 Task: Get directions from Death Valley National Park, California, United States to Valley of Fire State Park, Nevada, United States and reverse  starting point and destination and check the driving options
Action: Mouse moved to (233, 54)
Screenshot: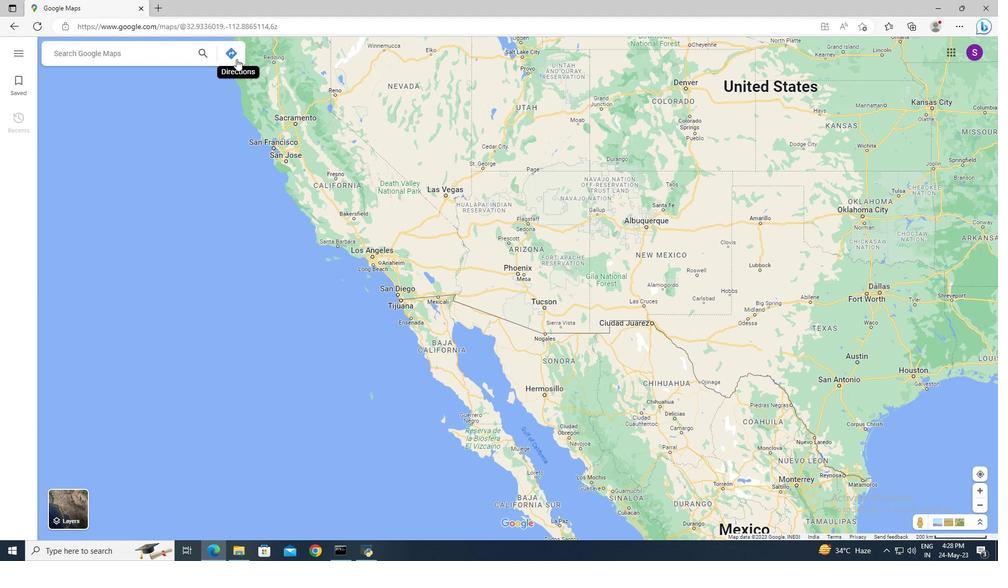 
Action: Mouse pressed left at (233, 54)
Screenshot: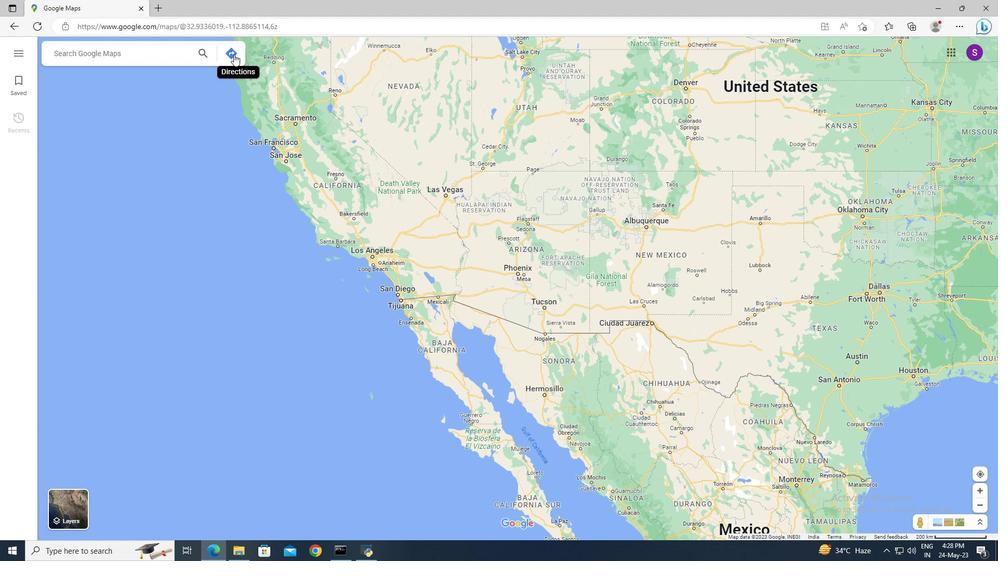 
Action: Mouse moved to (108, 84)
Screenshot: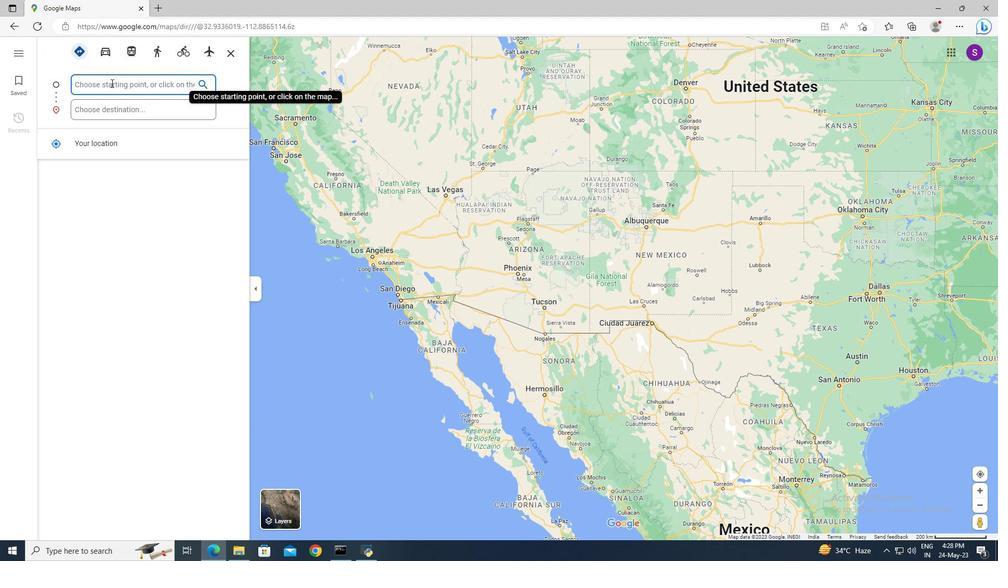 
Action: Mouse pressed left at (108, 84)
Screenshot: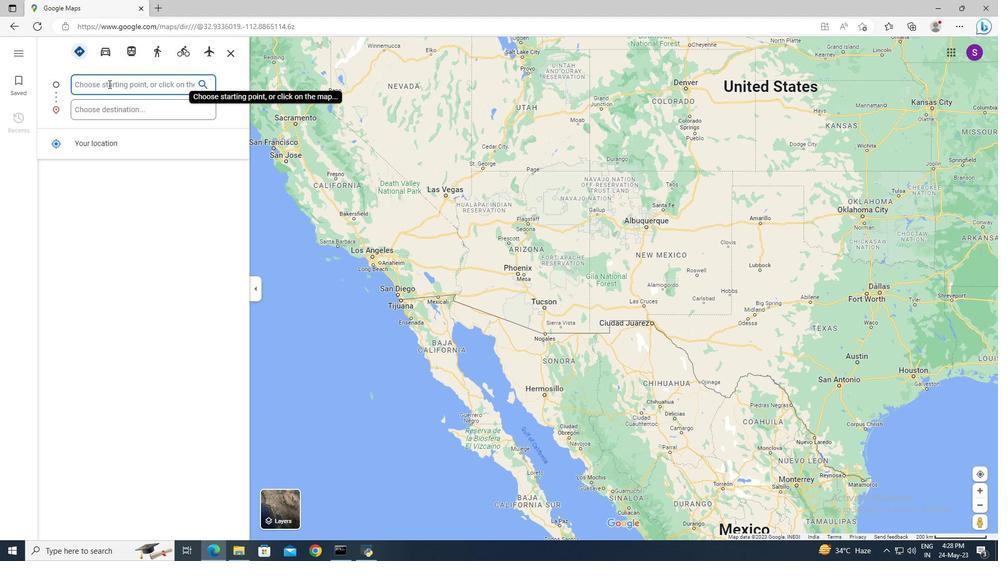 
Action: Key pressed <Key.shift>Death<Key.space><Key.shift>Valley<Key.space><Key.shift>National<Key.space><Key.shift>Park
Screenshot: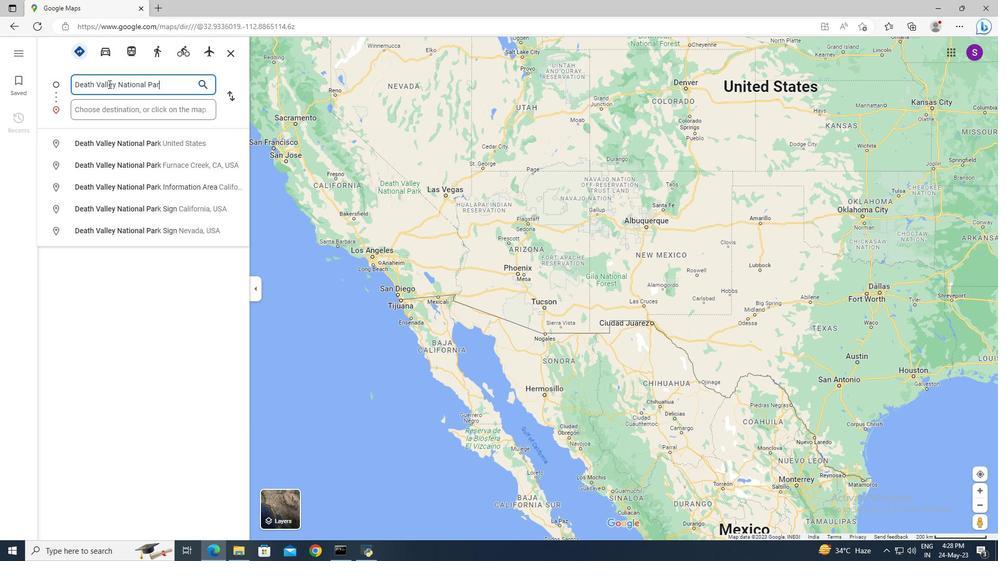 
Action: Mouse moved to (113, 139)
Screenshot: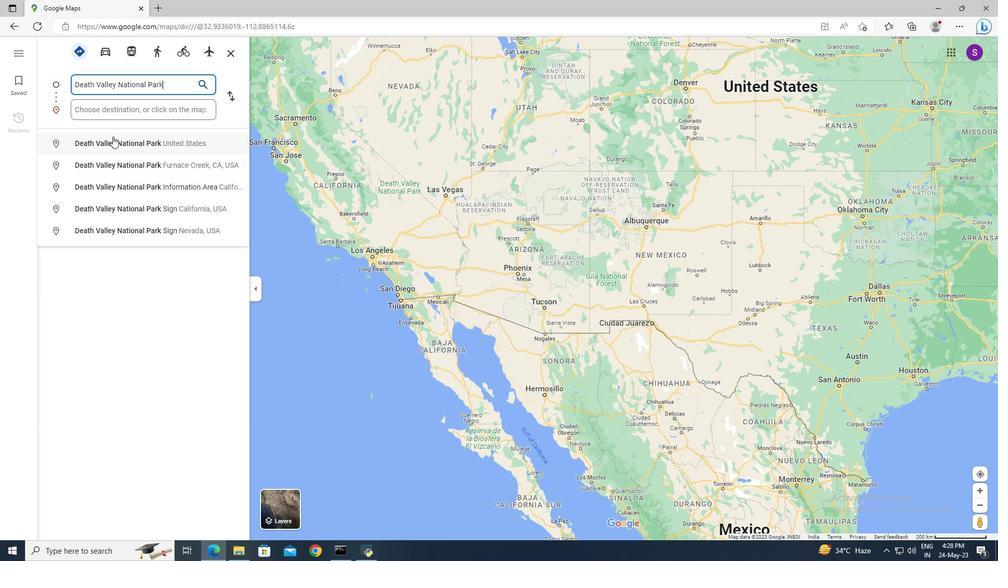 
Action: Mouse pressed left at (113, 139)
Screenshot: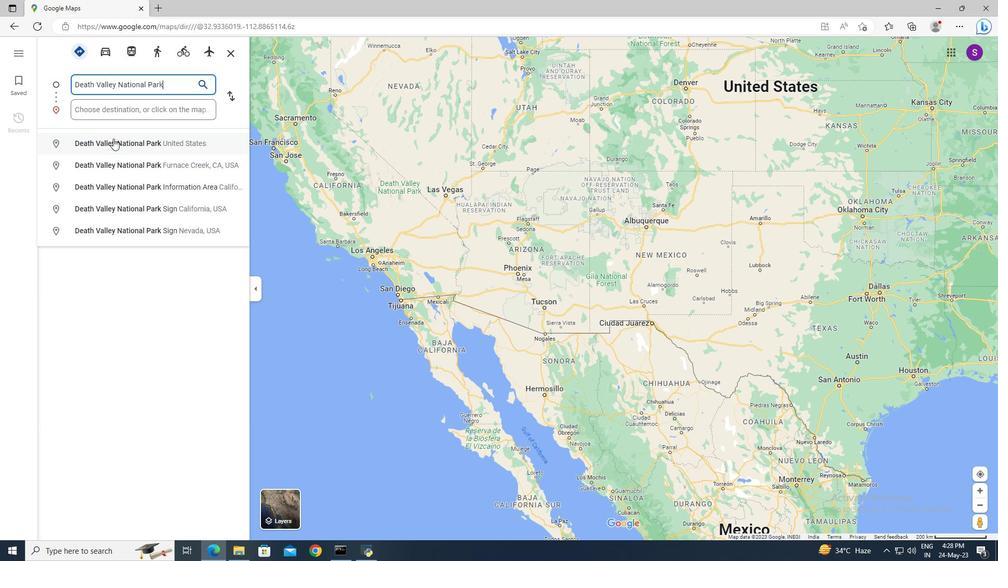 
Action: Mouse moved to (115, 111)
Screenshot: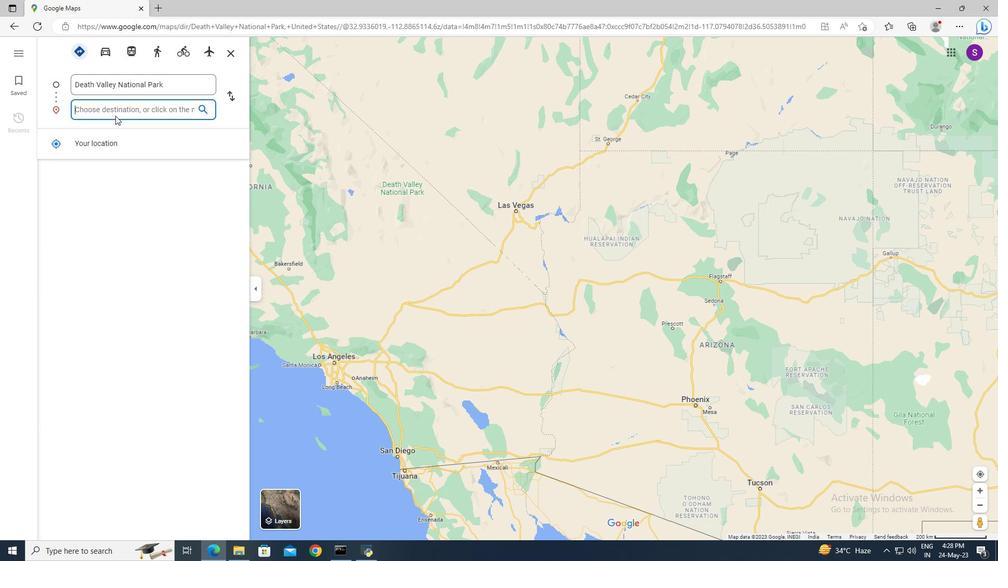 
Action: Mouse pressed left at (115, 111)
Screenshot: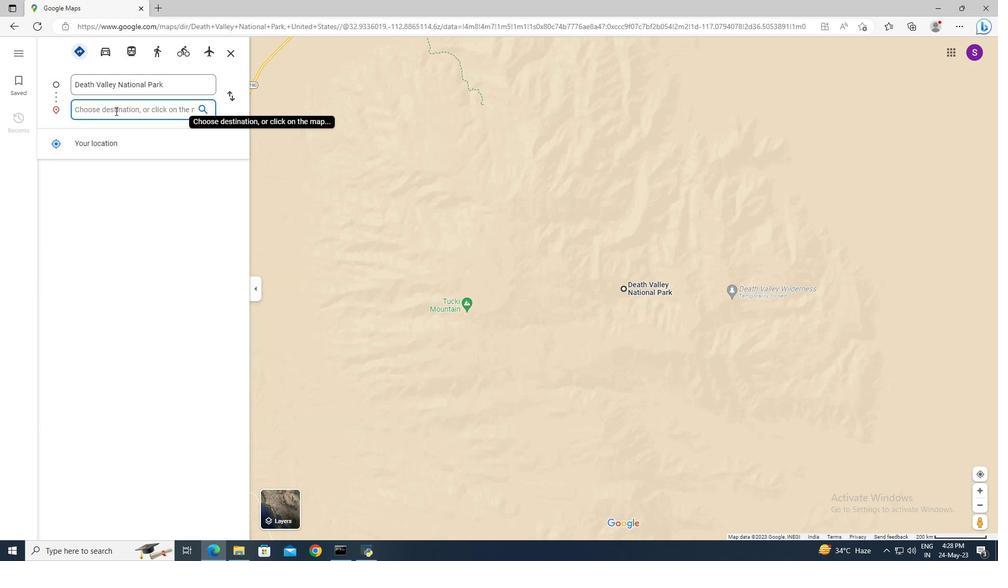 
Action: Mouse moved to (115, 111)
Screenshot: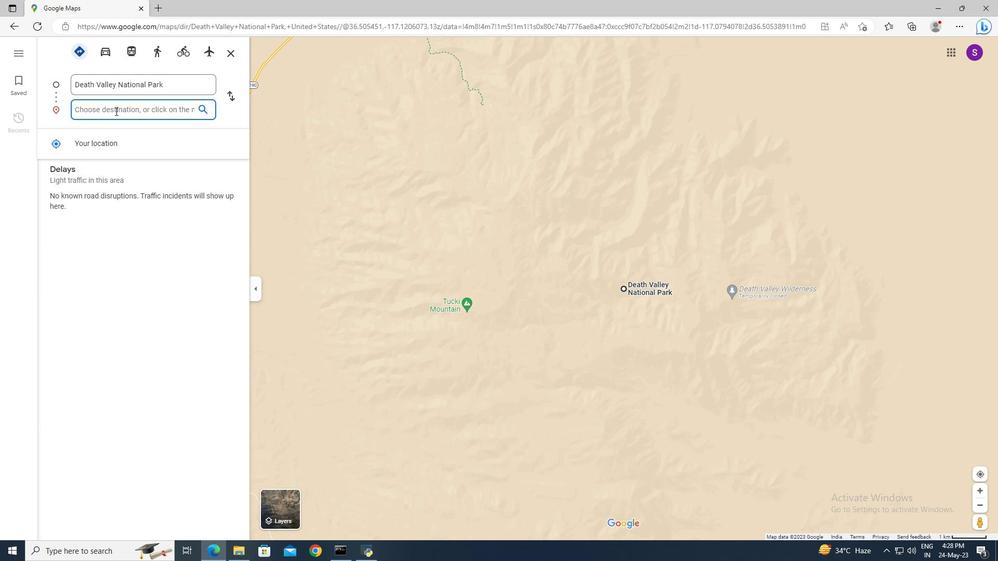 
Action: Key pressed <Key.shift><Key.shift><Key.shift><Key.shift><Key.shift><Key.shift><Key.shift><Key.shift><Key.shift><Key.shift><Key.shift><Key.shift><Key.shift><Key.shift><Key.shift><Key.shift><Key.shift><Key.shift><Key.shift><Key.shift><Key.shift><Key.shift><Key.shift><Key.shift><Key.shift><Key.shift><Key.shift><Key.shift><Key.shift><Key.shift><Key.shift><Key.shift><Key.shift><Key.shift><Key.shift><Key.shift><Key.shift><Key.shift><Key.shift><Key.shift><Key.shift>Valley<Key.space>of<Key.space><Key.shift>Fire<Key.space><Key.shift_r>State<Key.space><Key.shift_r>S<Key.backspace><Key.shift>Park,<Key.space><Key.shift>Nevada<Key.enter>
Screenshot: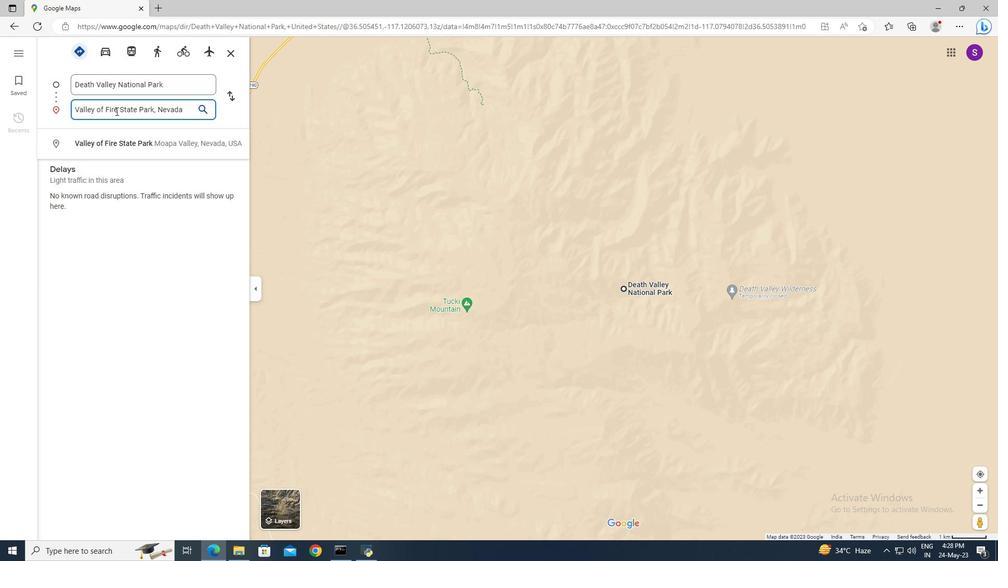 
Action: Mouse moved to (220, 162)
Screenshot: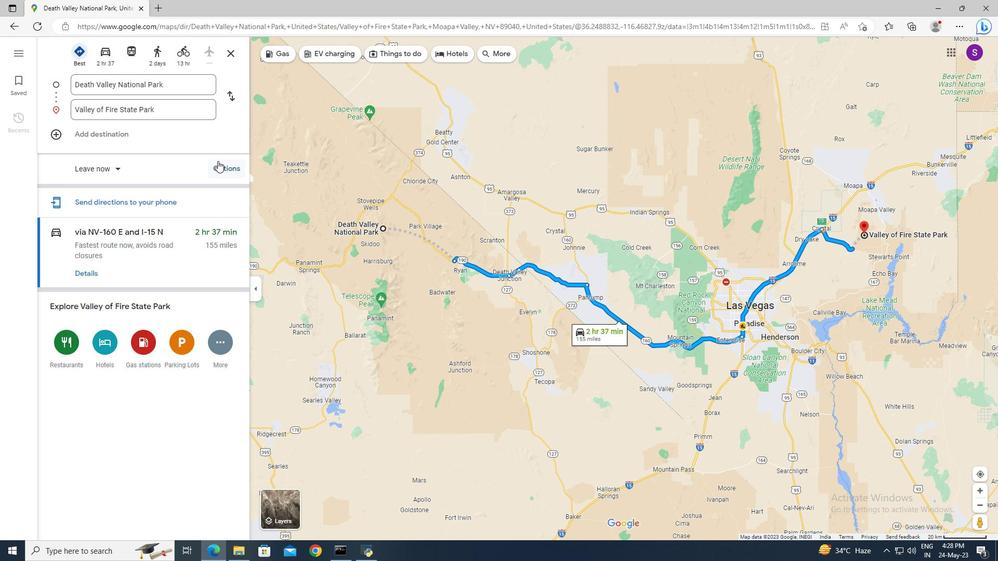 
Action: Mouse pressed left at (220, 162)
Screenshot: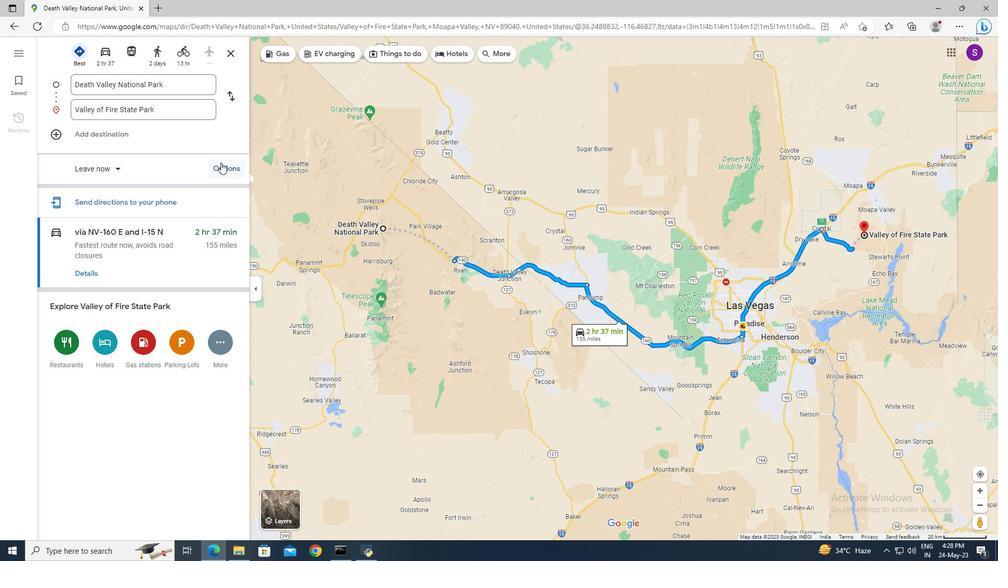 
Action: Mouse moved to (229, 98)
Screenshot: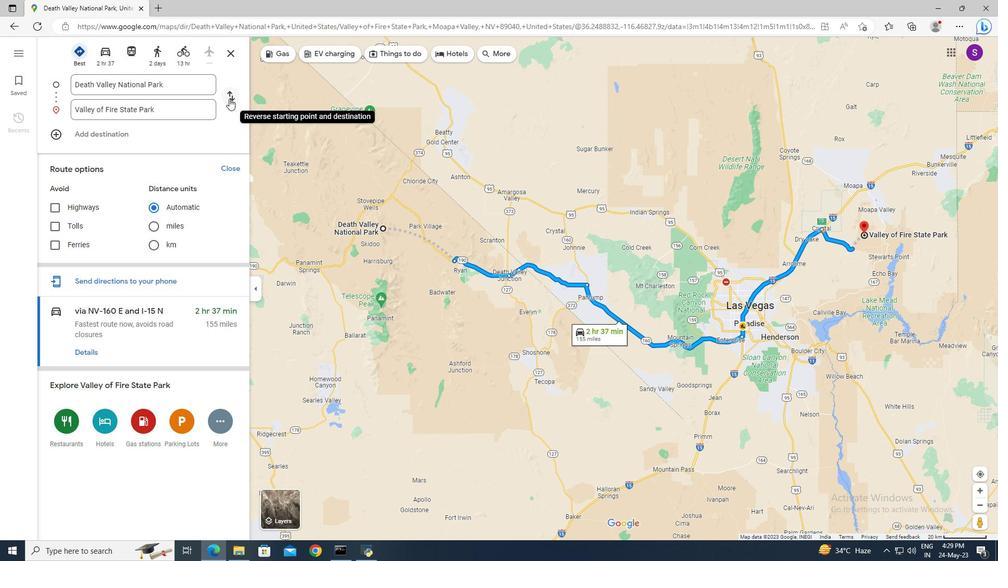 
Action: Mouse pressed left at (229, 98)
Screenshot: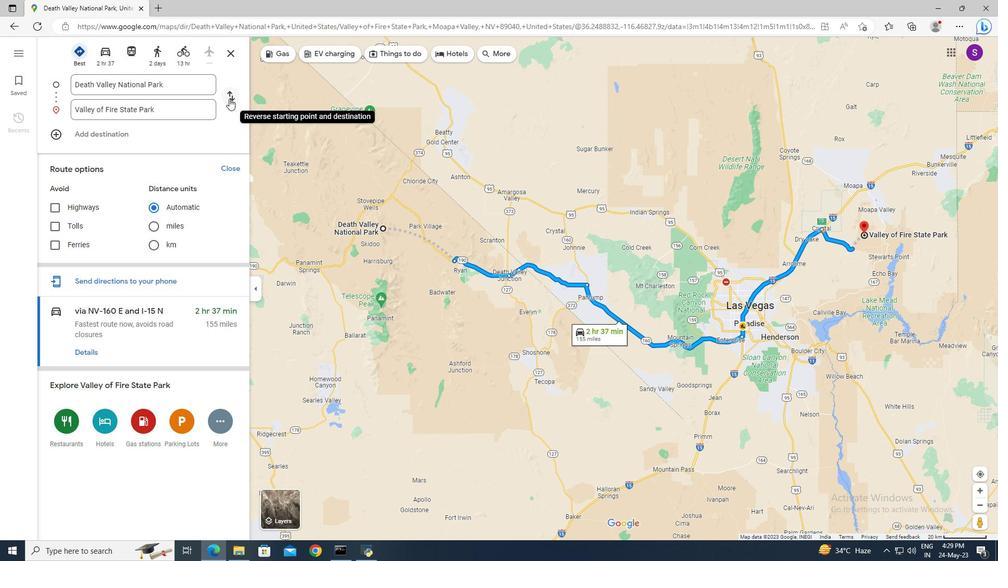 
Action: Mouse moved to (110, 52)
Screenshot: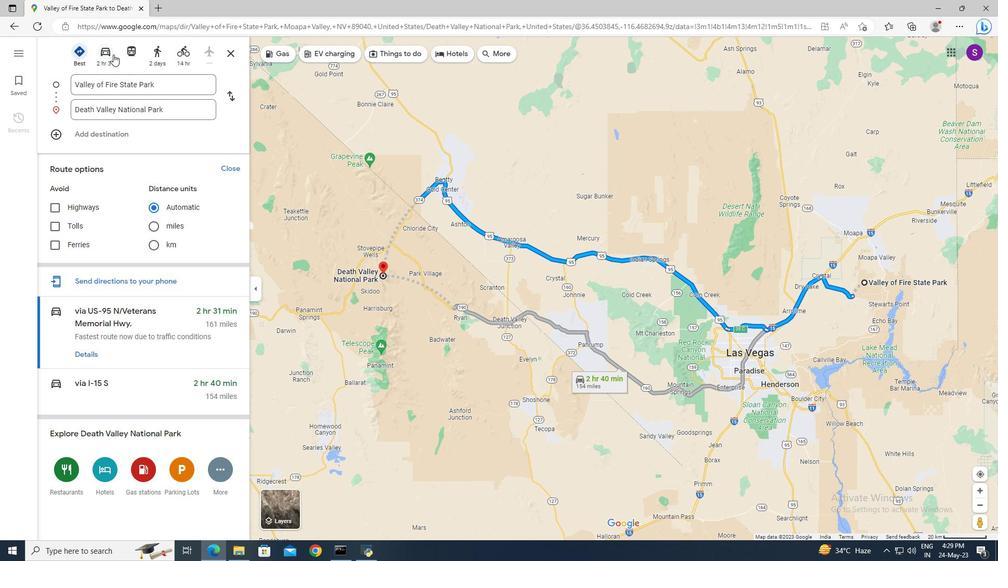 
Action: Mouse pressed left at (110, 52)
Screenshot: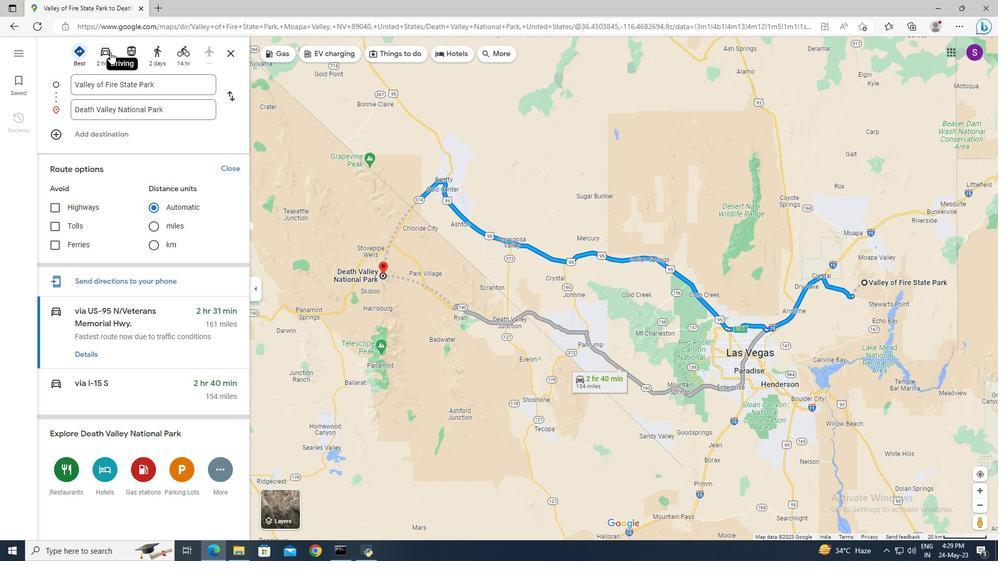 
Action: Mouse moved to (137, 180)
Screenshot: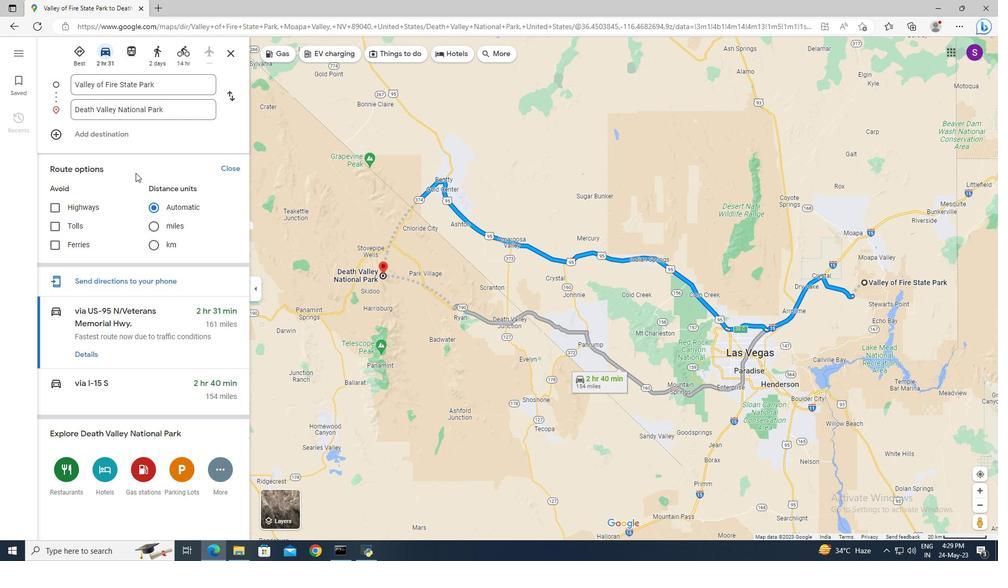 
Action: Mouse scrolled (137, 180) with delta (0, 0)
Screenshot: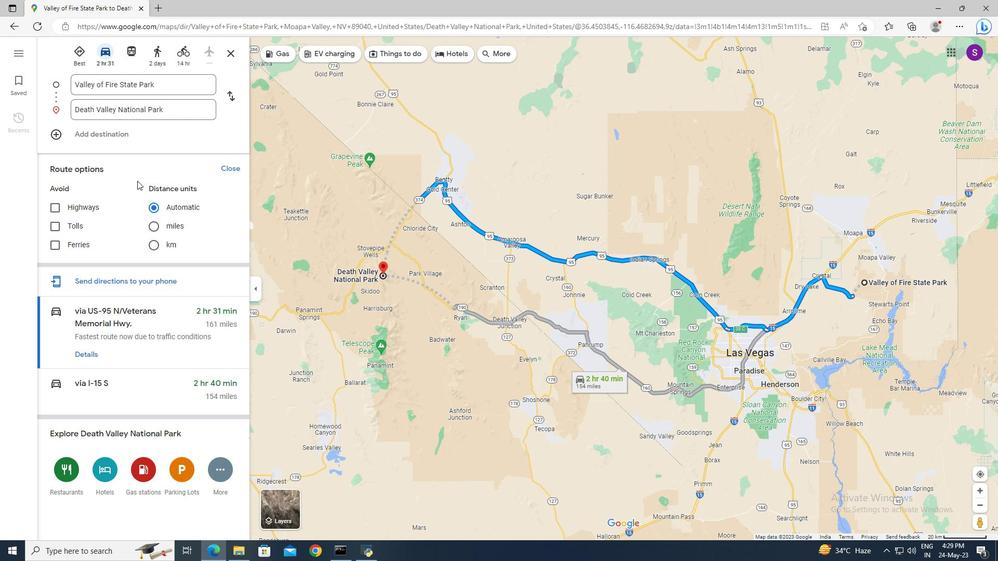 
Action: Mouse scrolled (137, 180) with delta (0, 0)
Screenshot: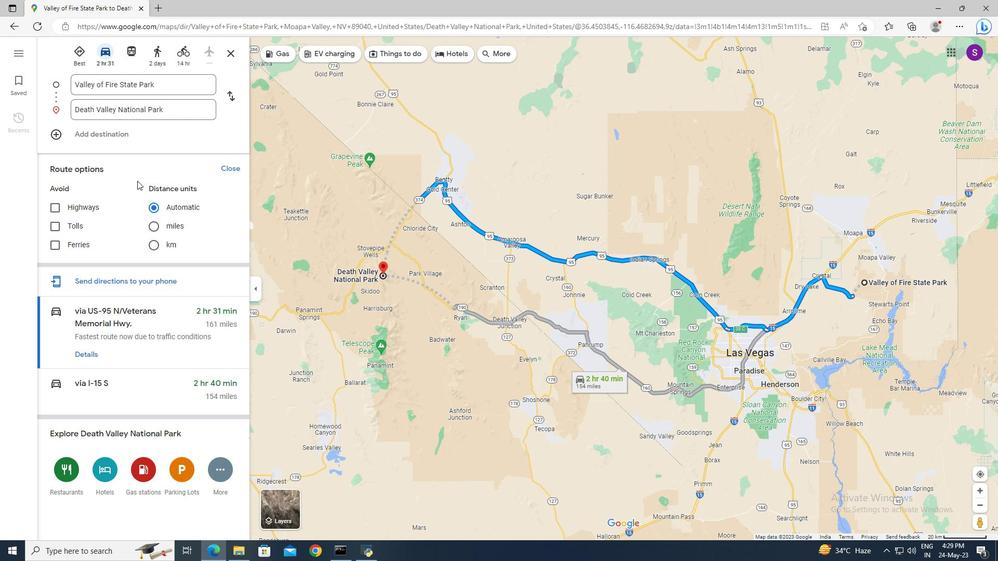 
Action: Mouse moved to (92, 352)
Screenshot: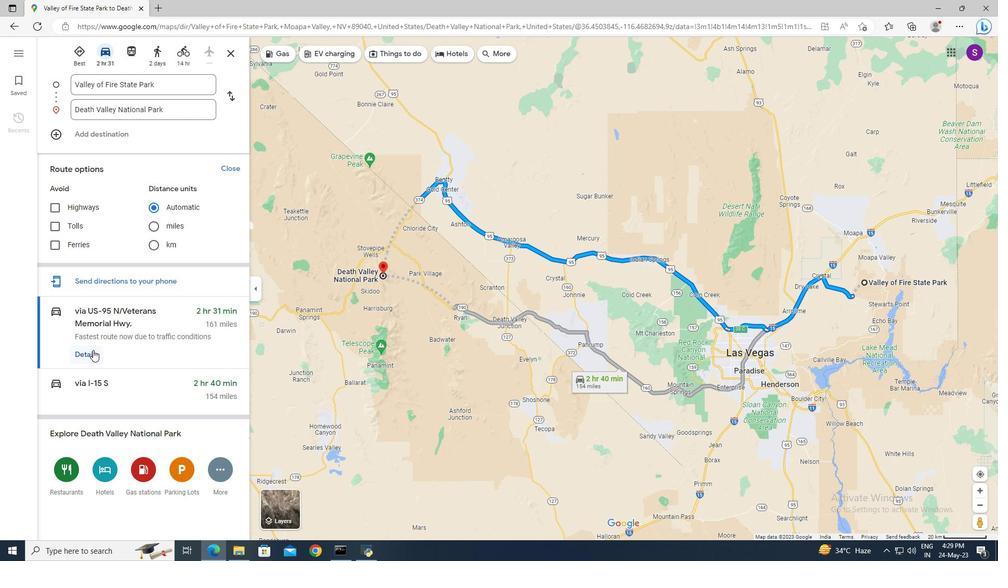 
Action: Mouse pressed left at (92, 352)
Screenshot: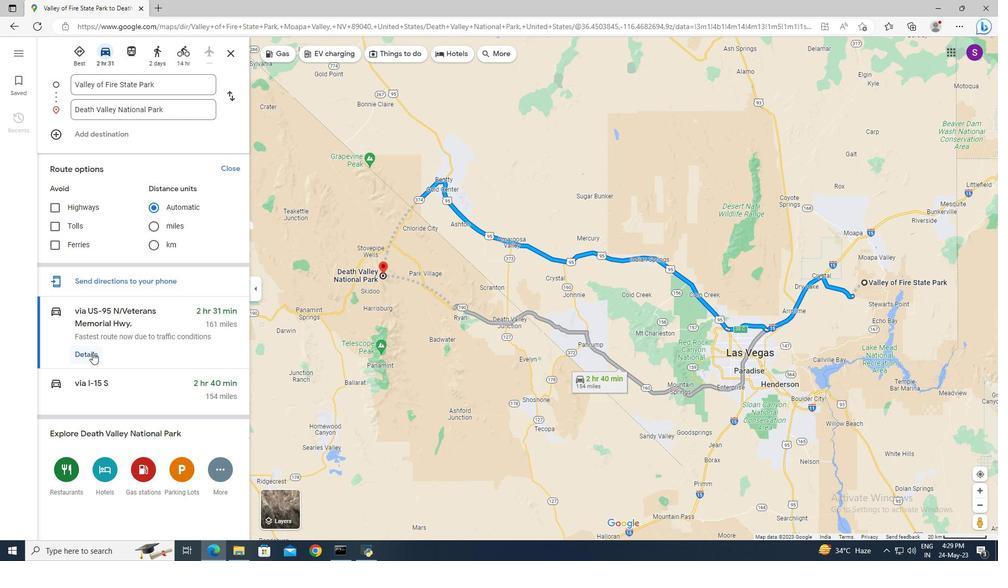 
Action: Mouse moved to (219, 188)
Screenshot: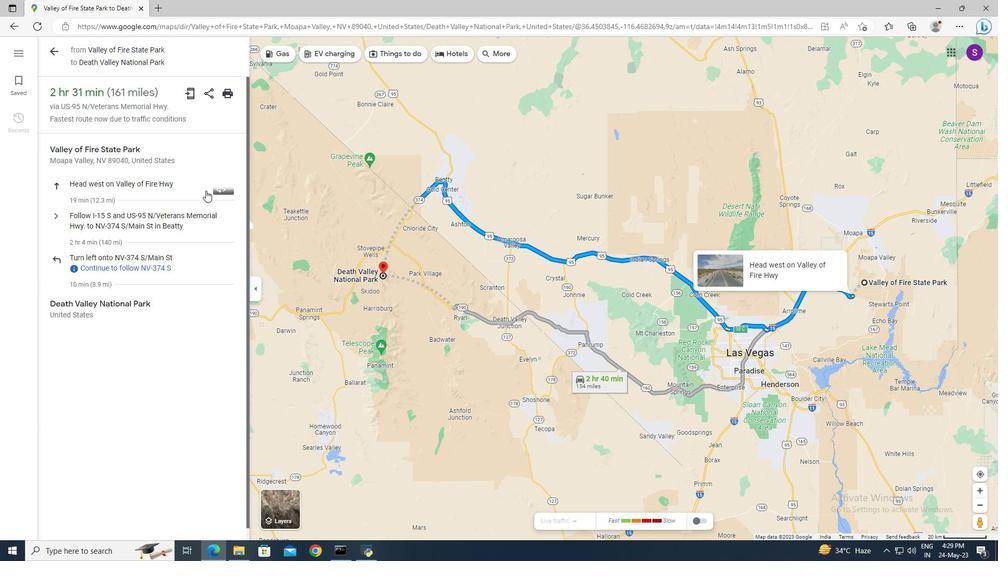
Action: Mouse pressed left at (219, 188)
Screenshot: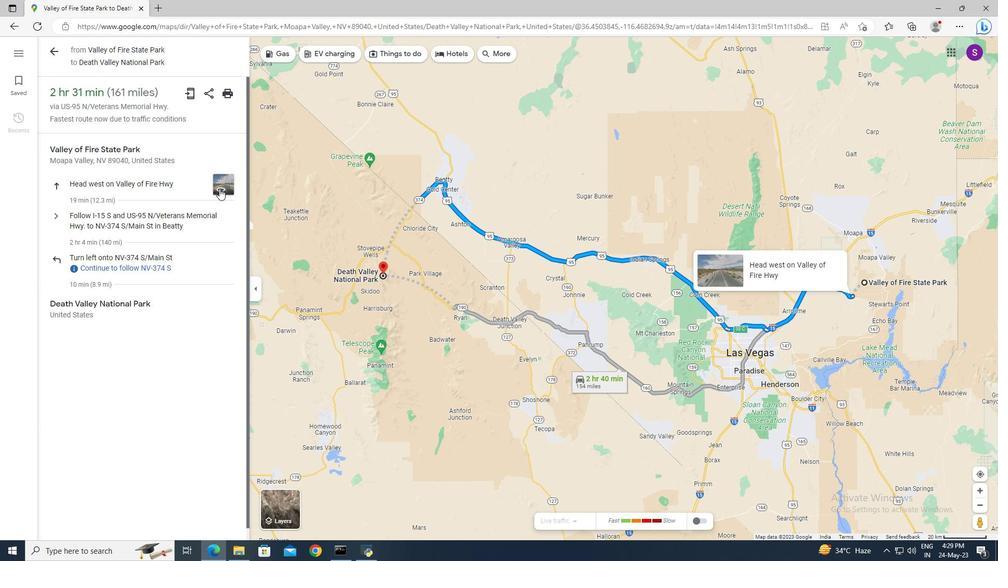 
Action: Mouse moved to (516, 286)
Screenshot: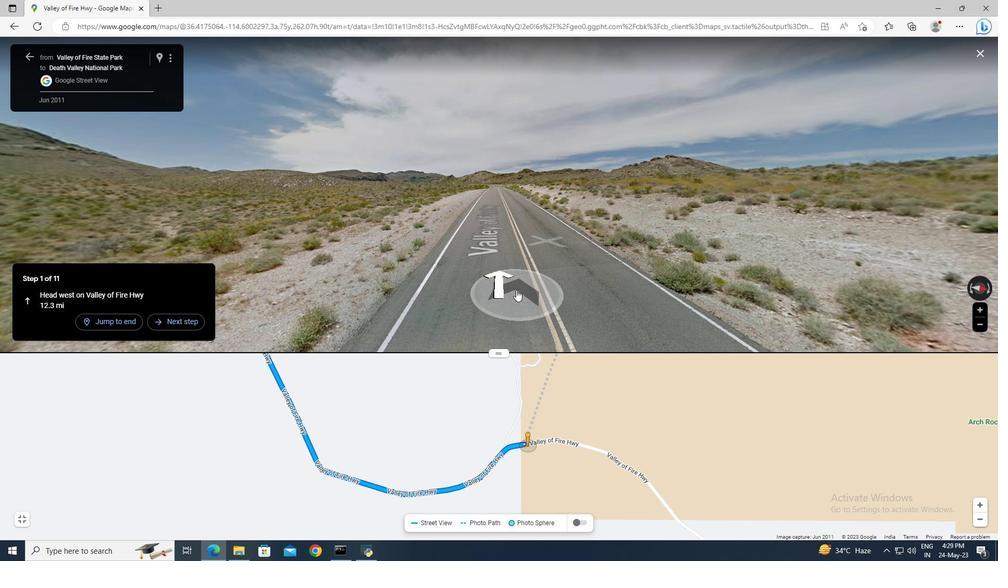
Action: Mouse pressed left at (516, 286)
Screenshot: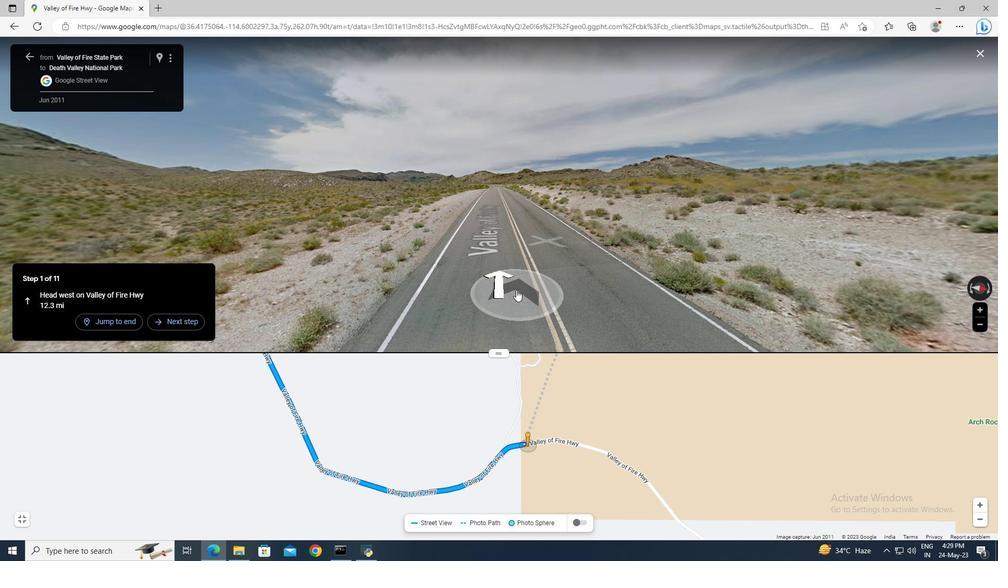 
Action: Mouse moved to (491, 208)
Screenshot: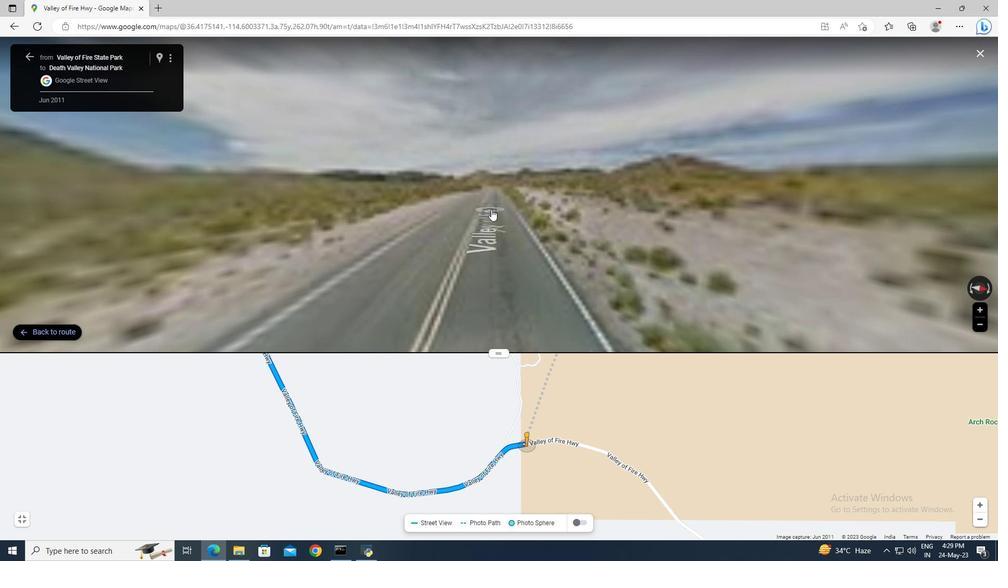 
Action: Mouse pressed left at (491, 208)
Screenshot: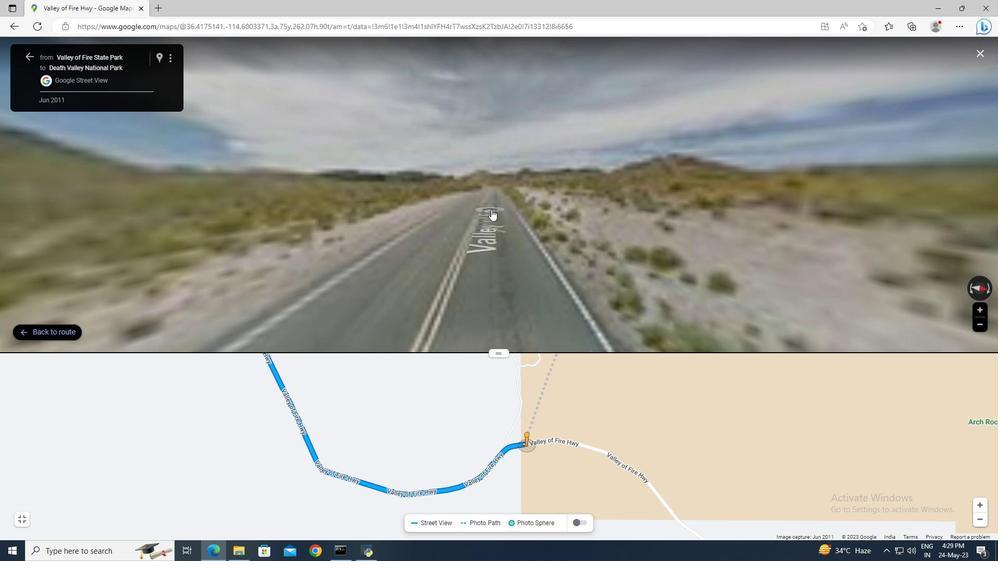 
Action: Mouse moved to (482, 202)
Screenshot: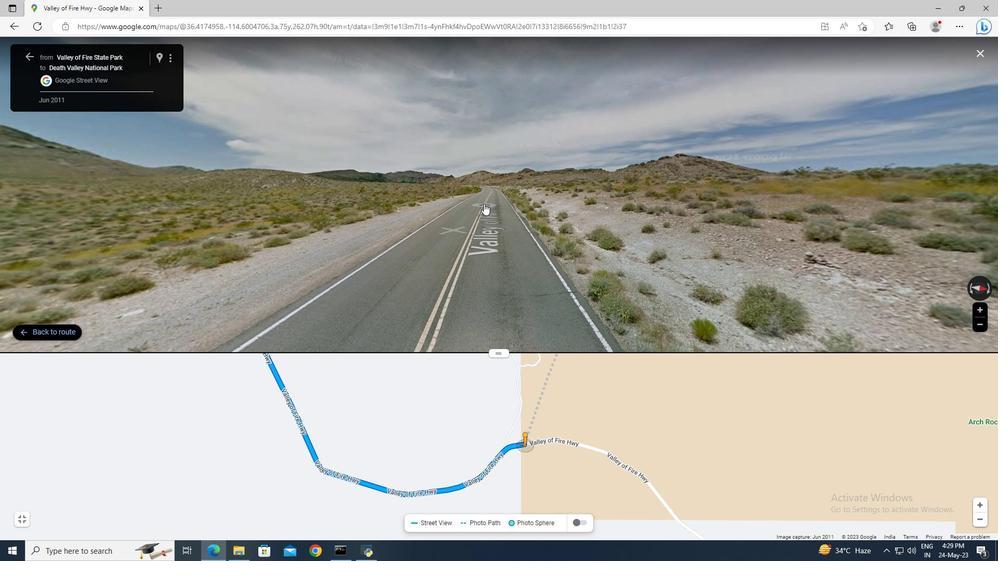 
Action: Mouse pressed left at (482, 202)
Screenshot: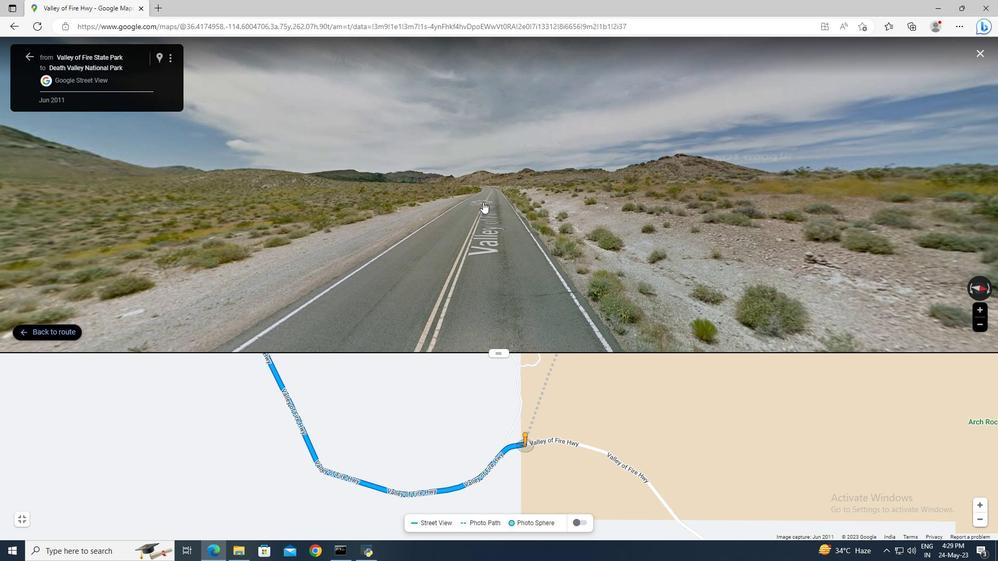 
Action: Mouse moved to (490, 206)
Screenshot: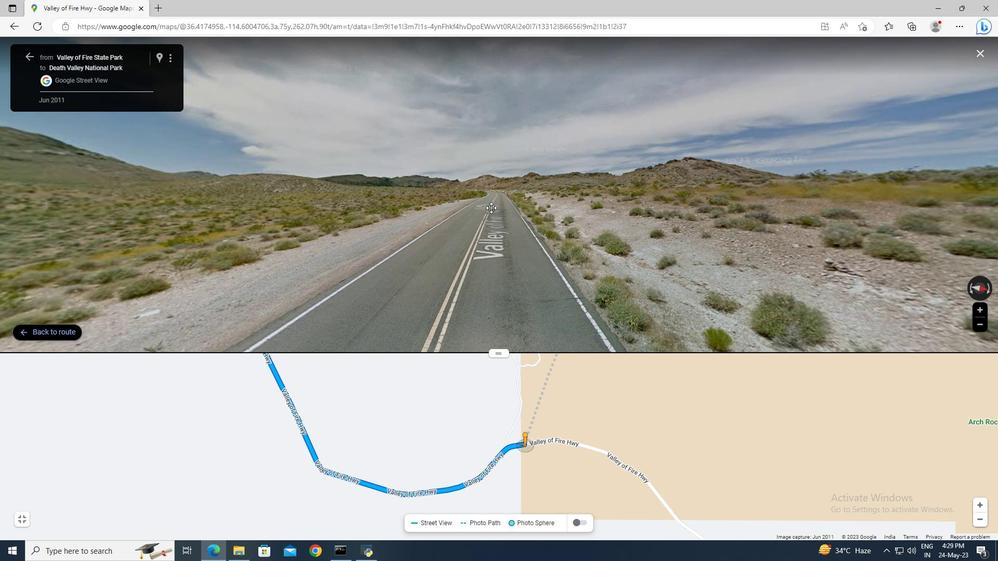 
Action: Mouse scrolled (490, 206) with delta (0, 0)
Screenshot: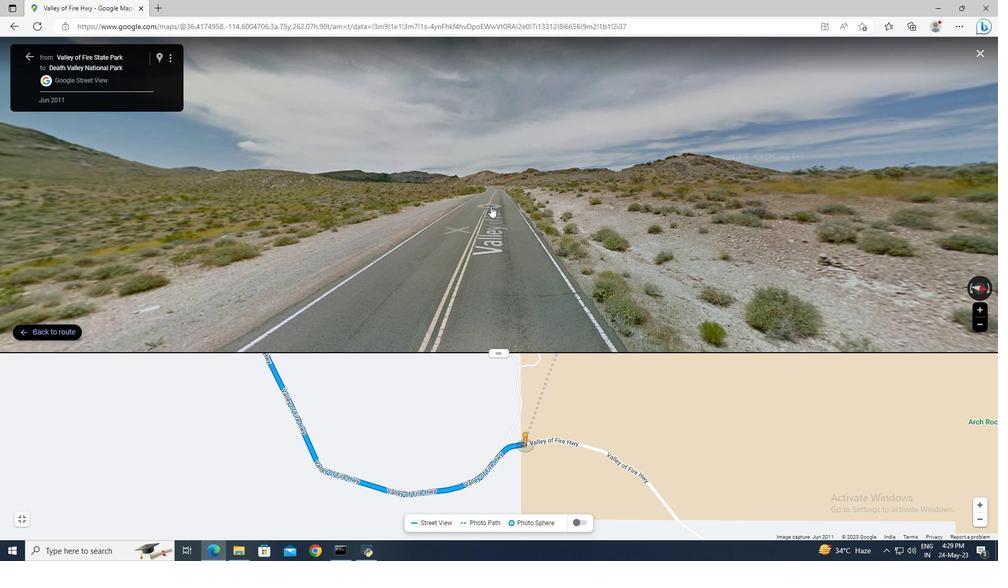 
Action: Mouse scrolled (490, 206) with delta (0, 0)
Screenshot: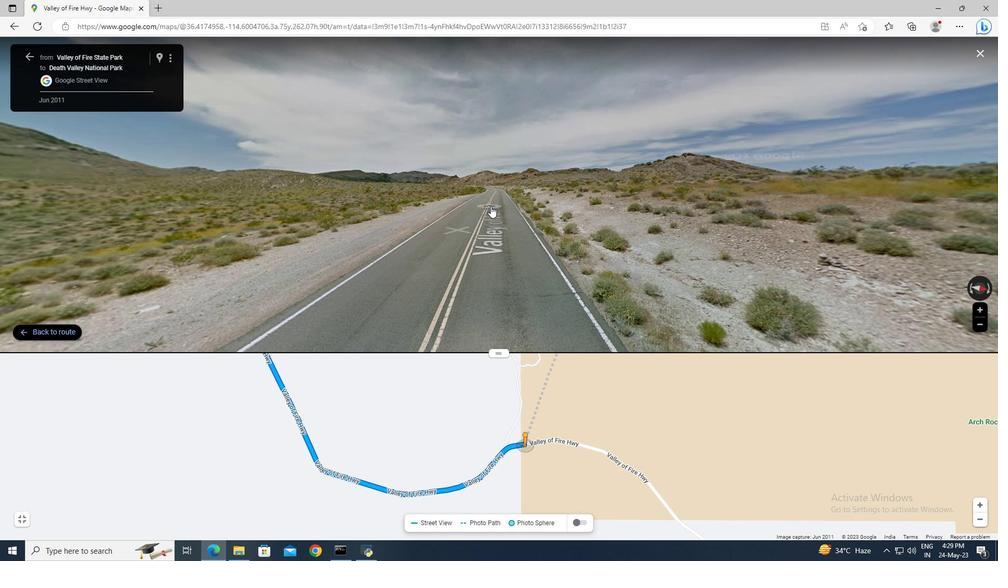 
Action: Mouse moved to (490, 176)
Screenshot: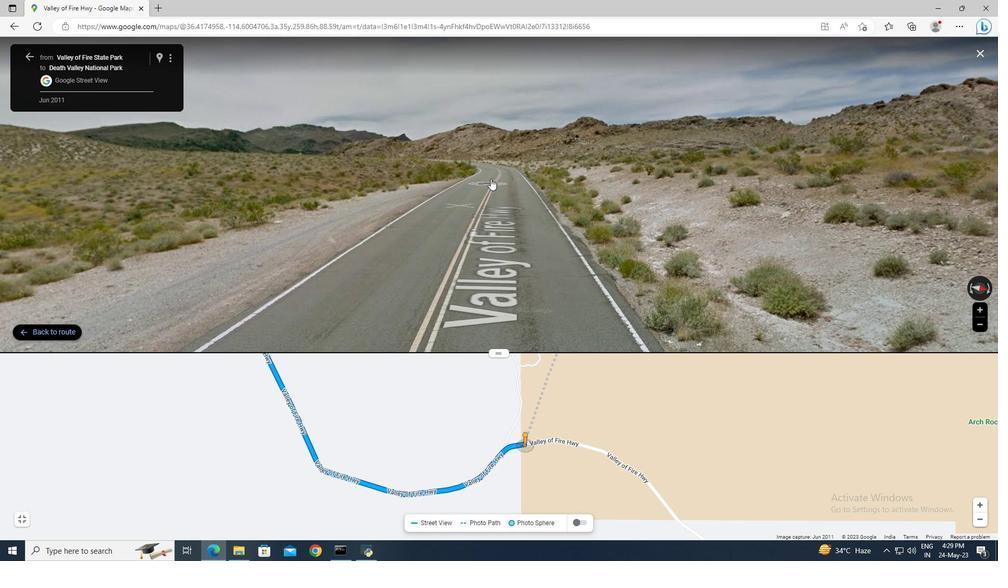 
Action: Mouse pressed left at (490, 176)
Screenshot: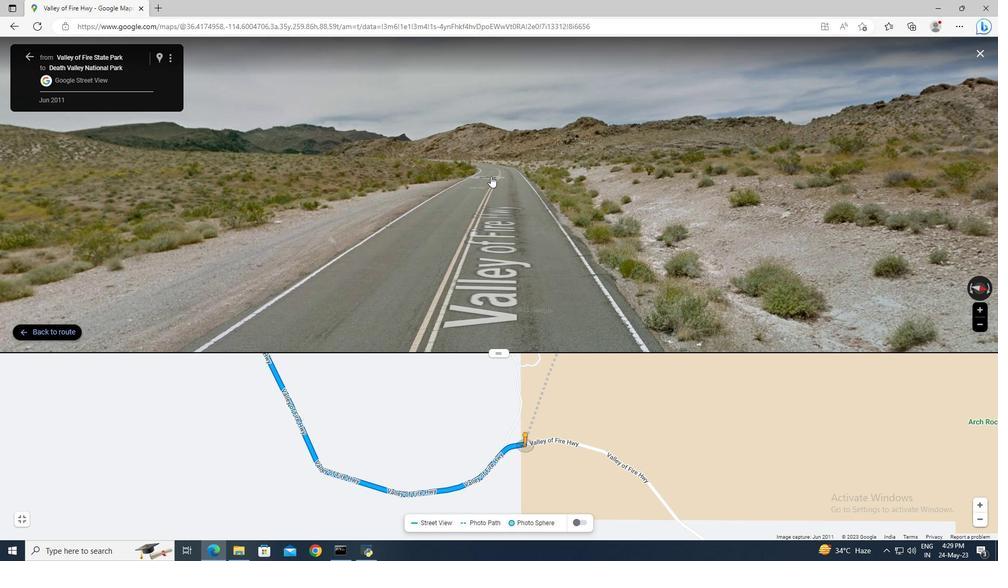 
Action: Mouse moved to (512, 203)
Screenshot: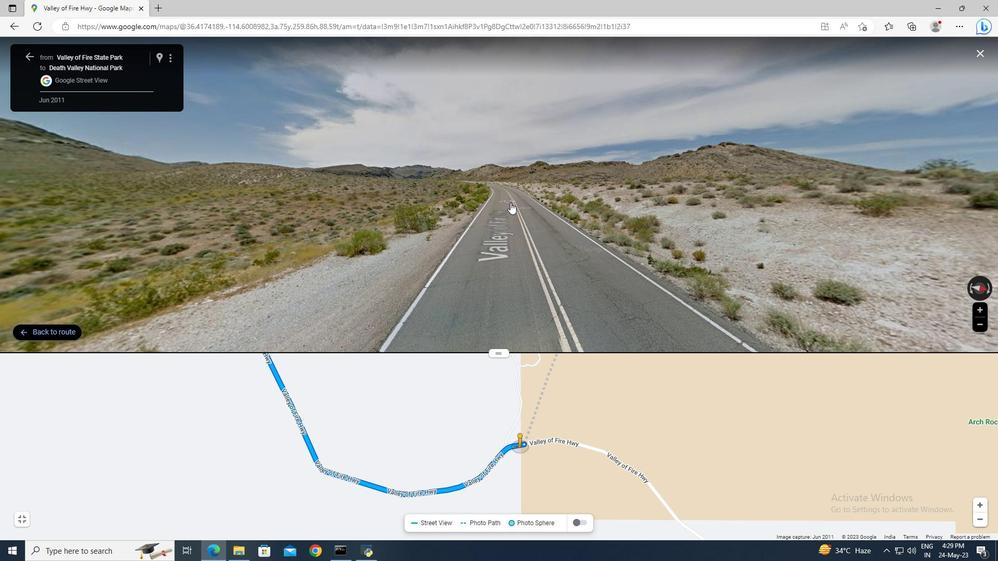 
Action: Mouse pressed left at (512, 203)
Screenshot: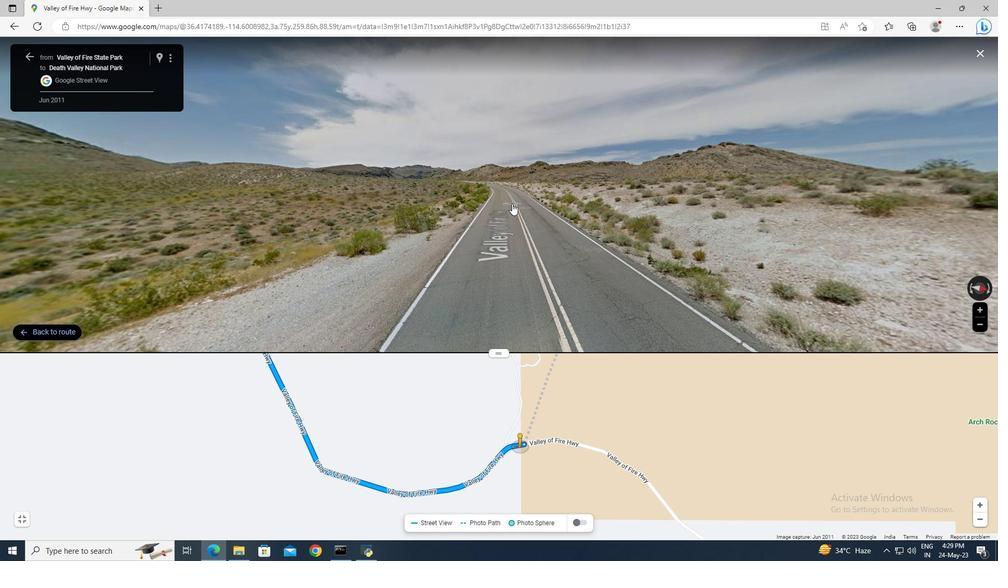 
Action: Mouse moved to (493, 193)
Screenshot: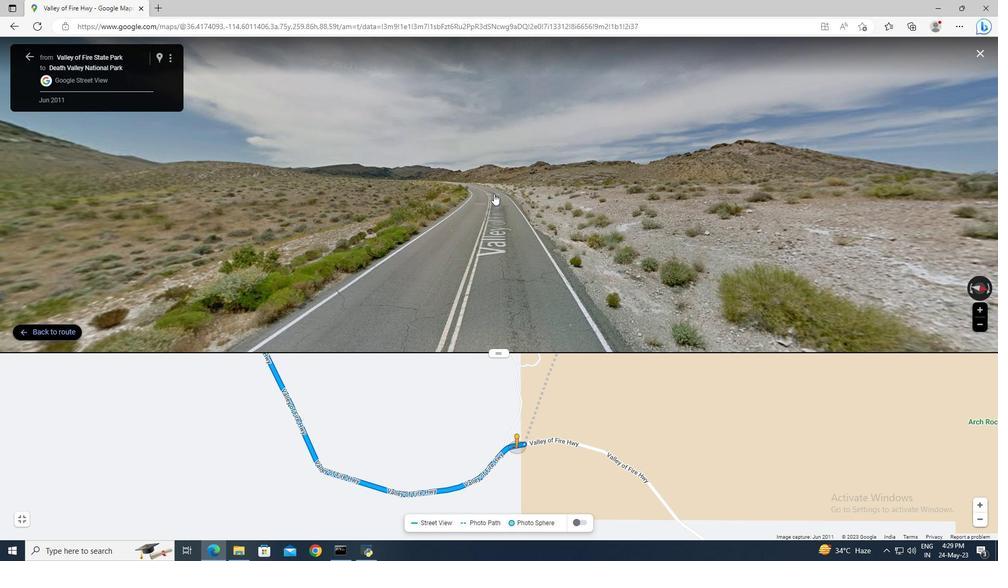 
Action: Mouse pressed left at (493, 193)
Screenshot: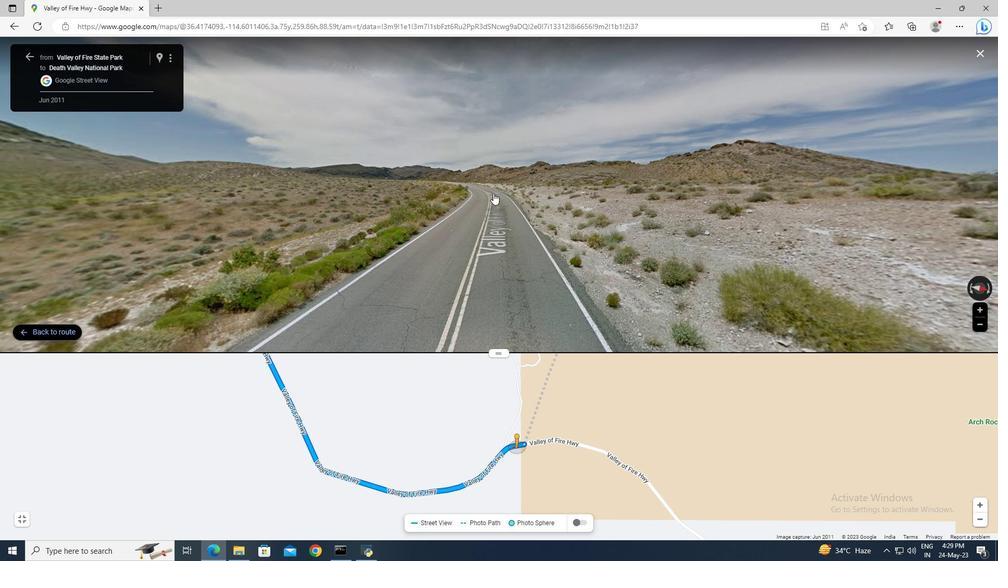 
Action: Mouse moved to (467, 198)
Screenshot: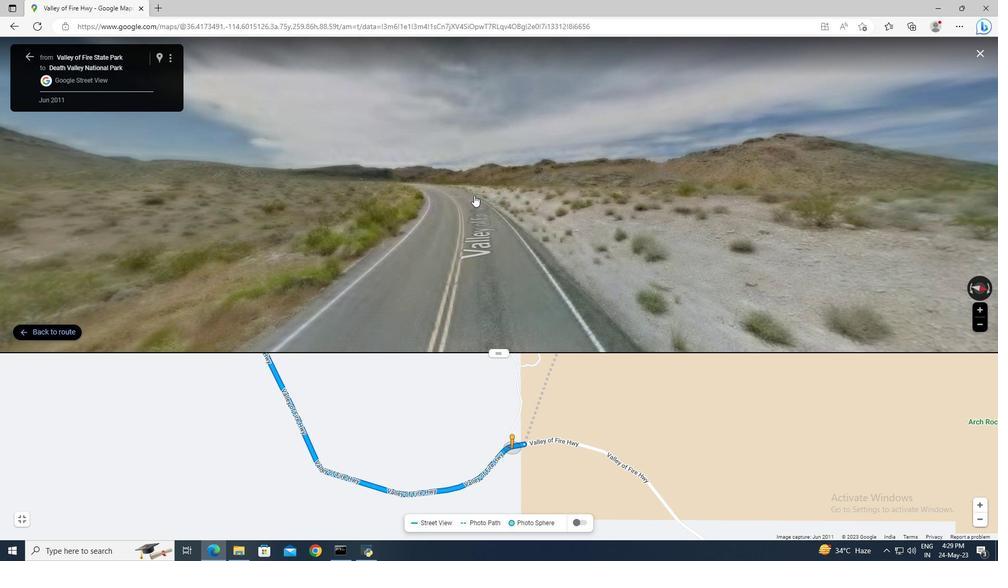 
Action: Mouse pressed left at (467, 198)
Screenshot: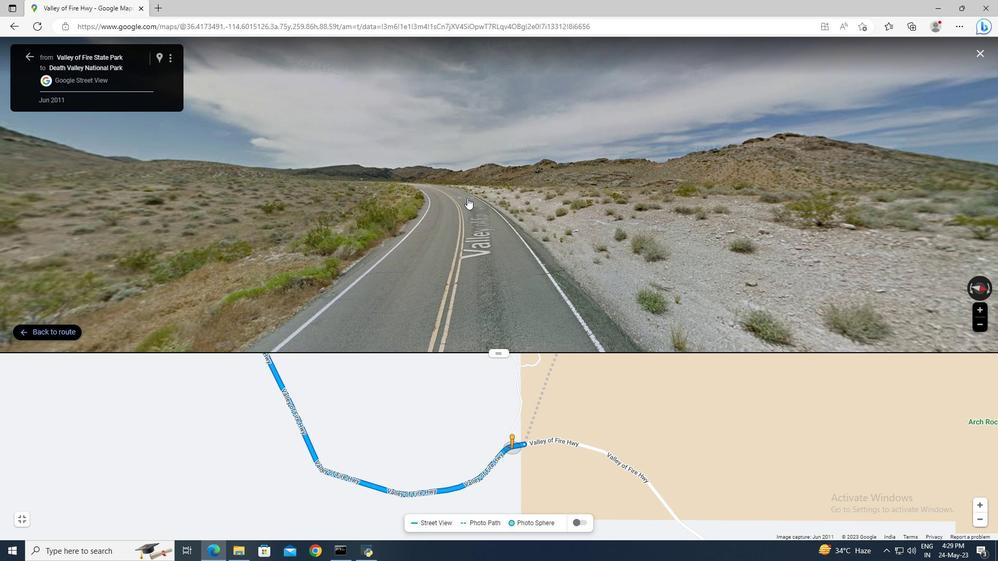 
Action: Mouse moved to (507, 200)
Screenshot: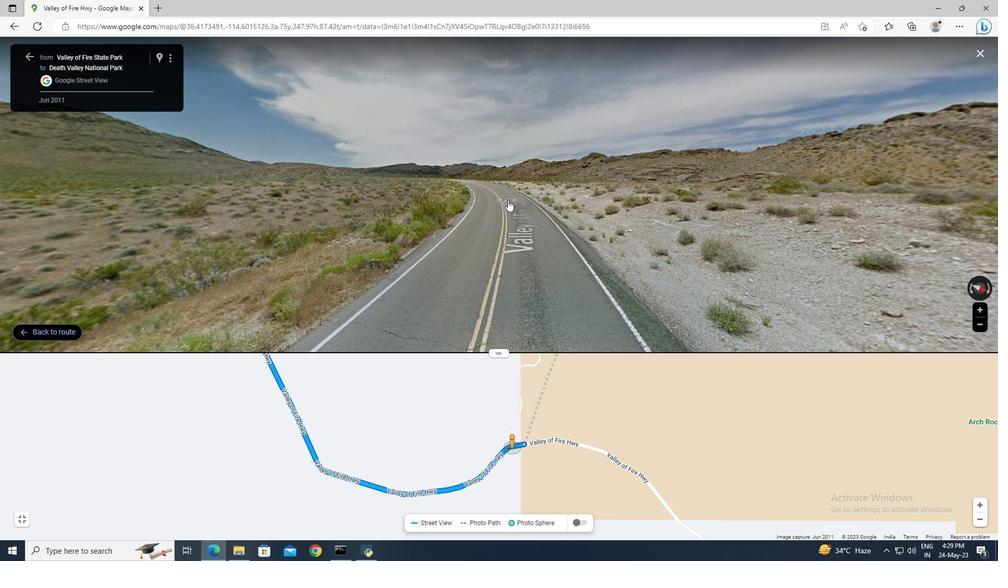 
Action: Mouse pressed left at (507, 200)
Screenshot: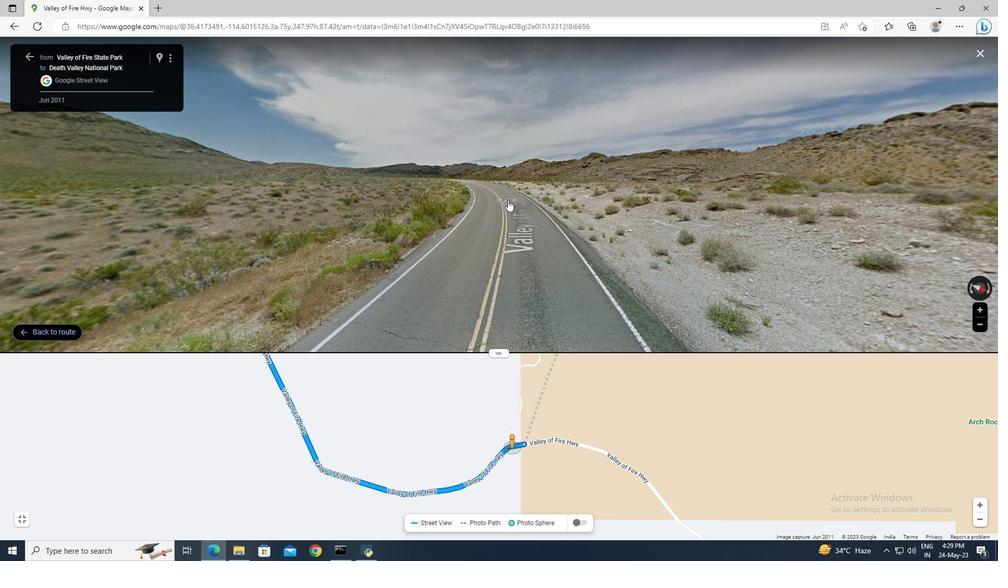 
Action: Mouse moved to (478, 195)
Screenshot: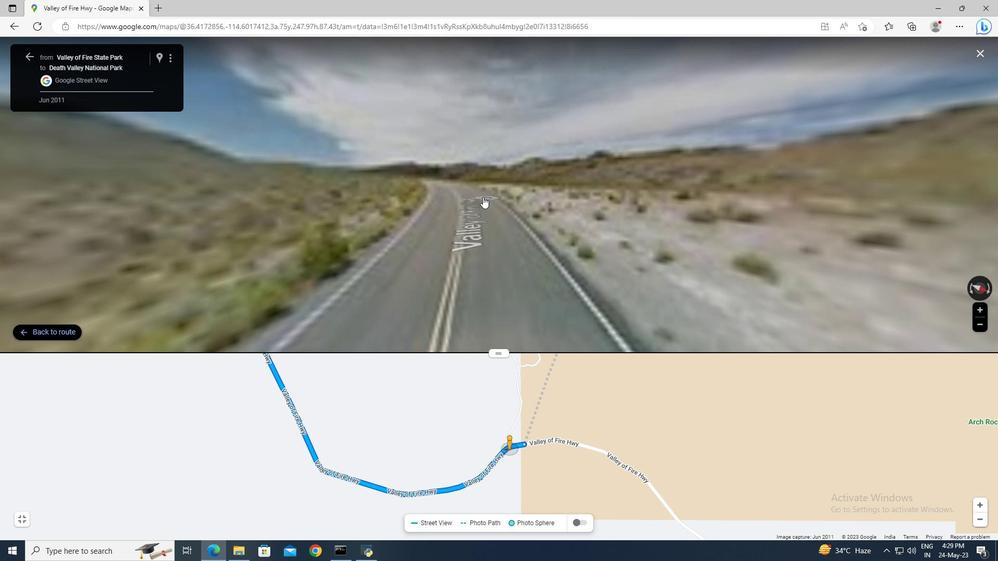 
Action: Mouse pressed left at (478, 195)
Screenshot: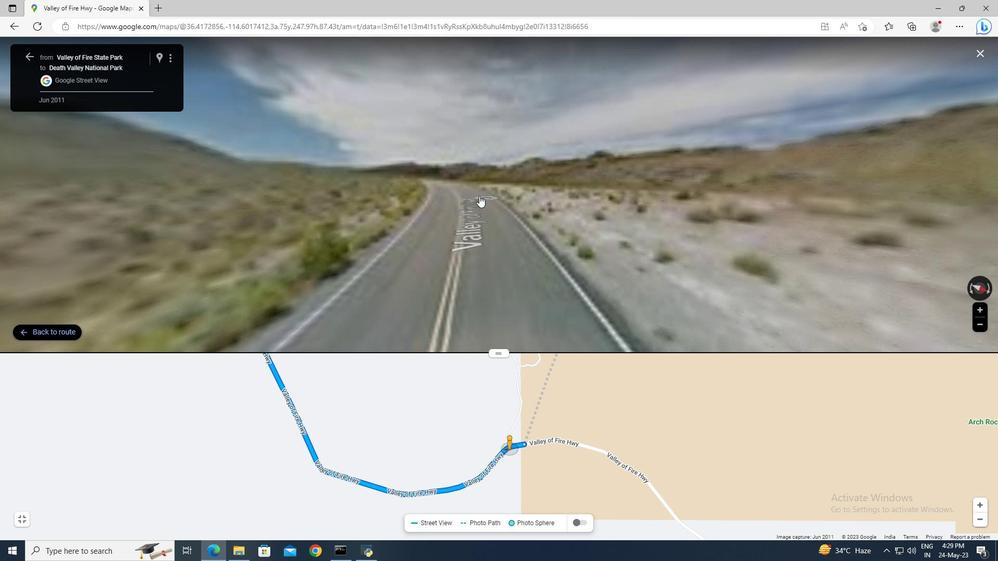 
Action: Mouse moved to (521, 188)
Screenshot: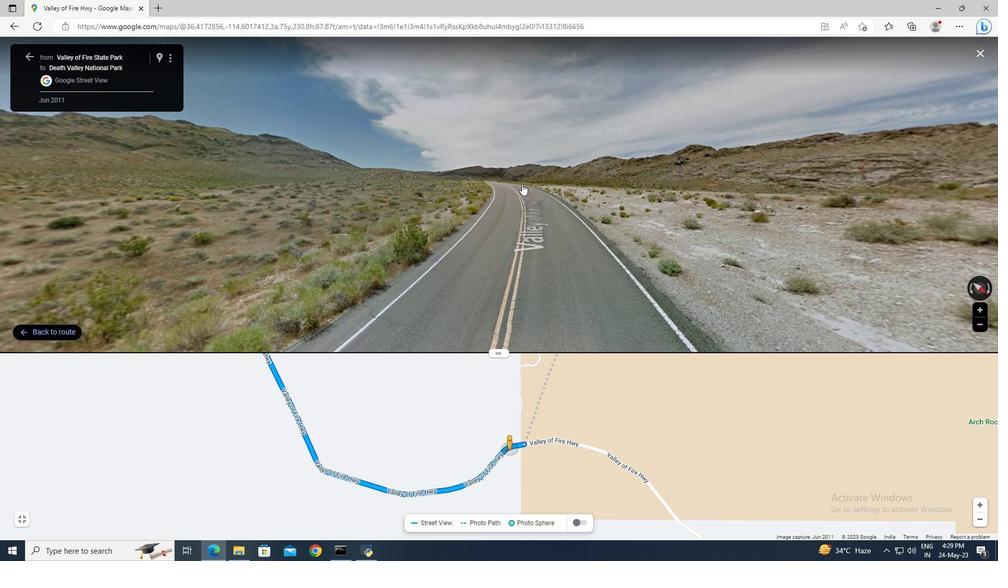 
Action: Mouse pressed left at (521, 188)
Screenshot: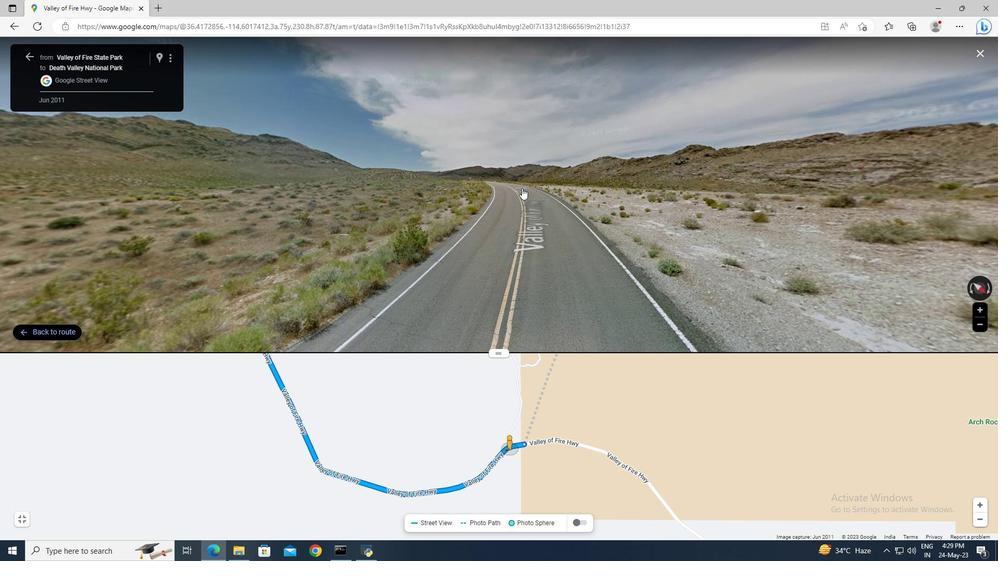 
Action: Mouse moved to (56, 331)
Screenshot: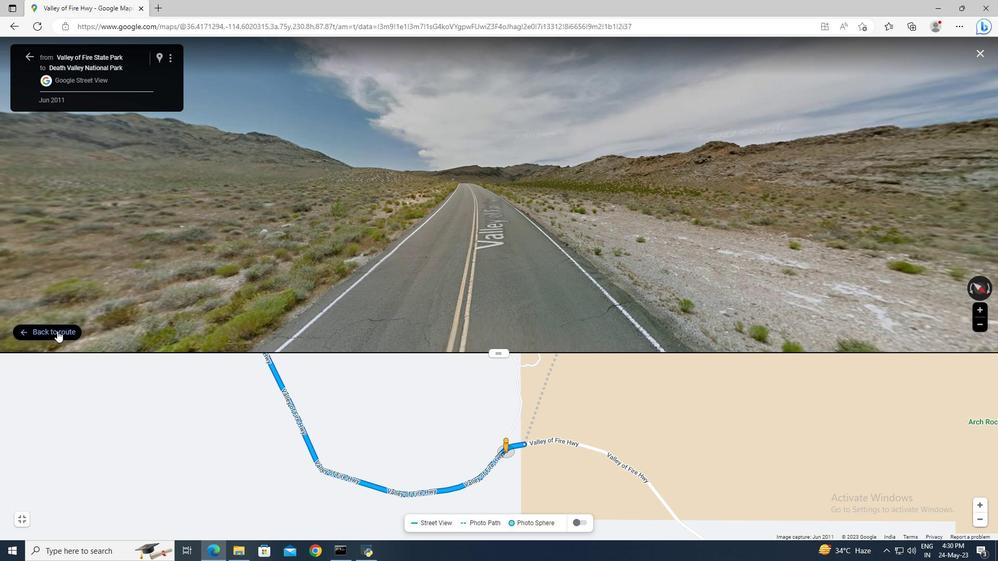 
Action: Mouse pressed left at (56, 331)
Screenshot: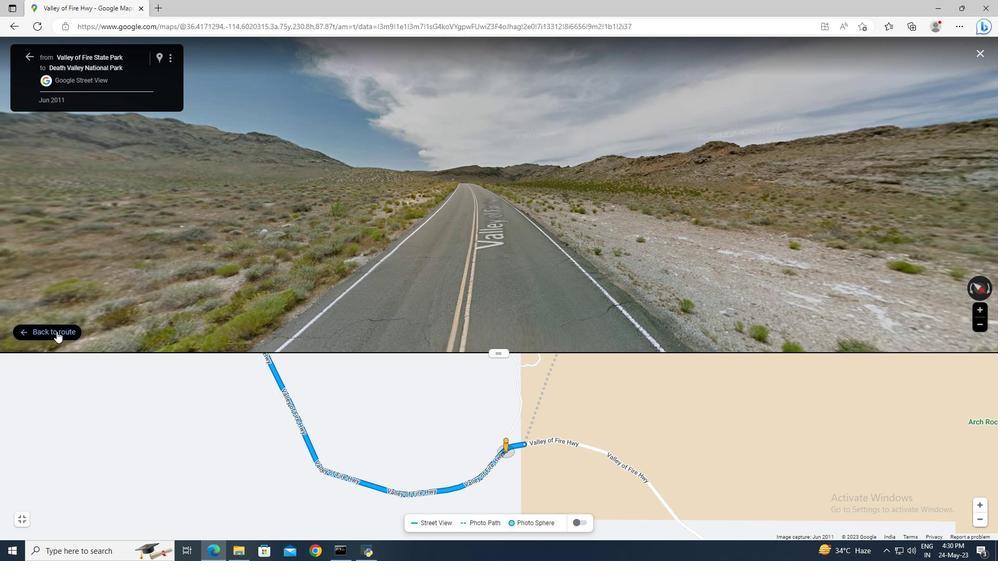 
Action: Mouse moved to (26, 54)
Screenshot: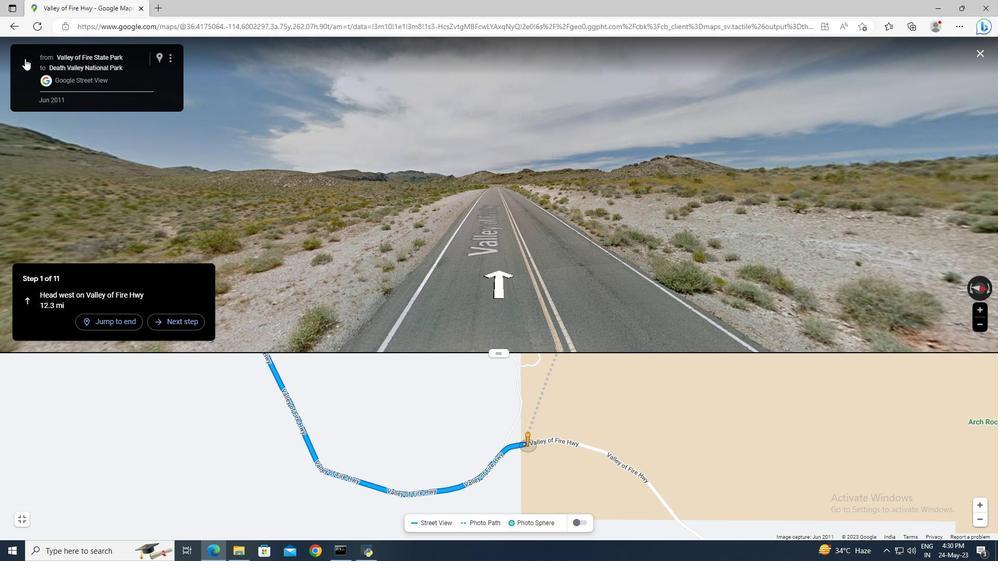 
Action: Mouse pressed left at (26, 54)
Screenshot: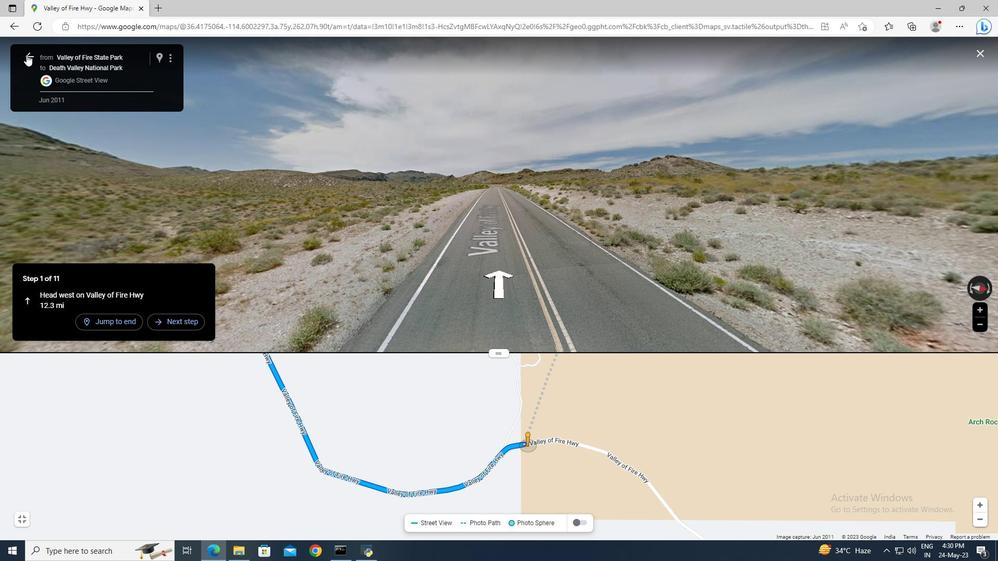 
Action: Mouse moved to (53, 48)
Screenshot: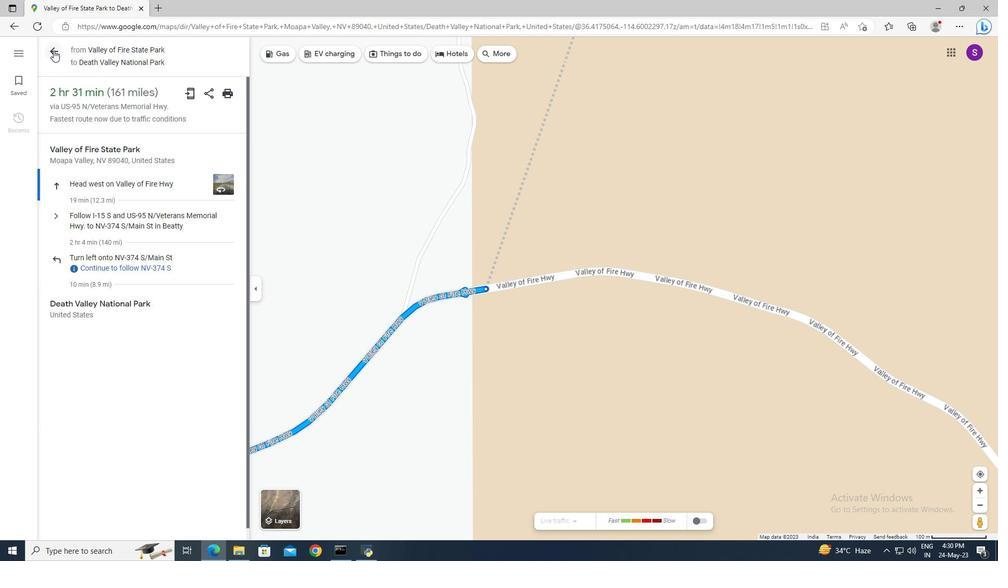 
Action: Mouse pressed left at (53, 48)
Screenshot: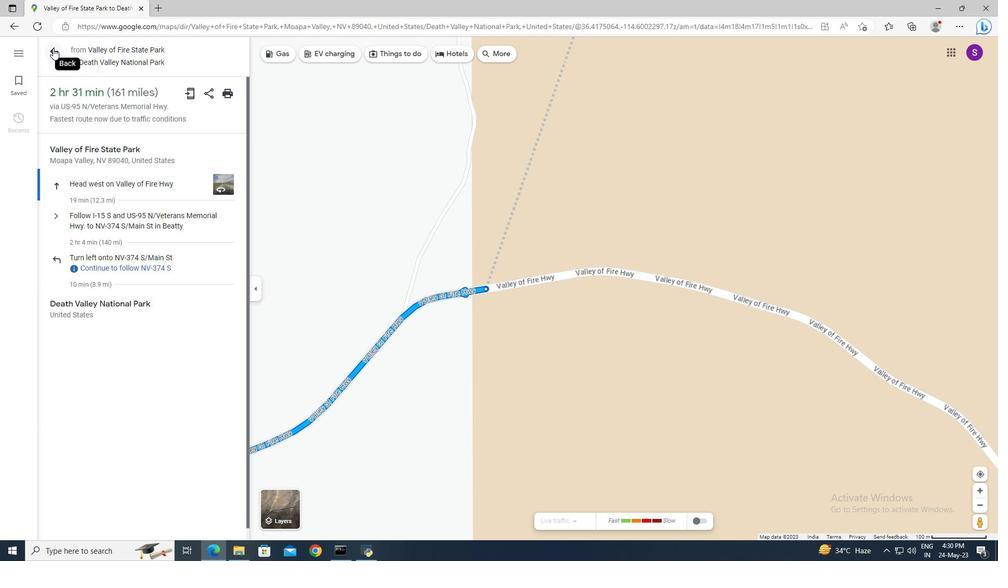 
Action: Mouse moved to (90, 301)
Screenshot: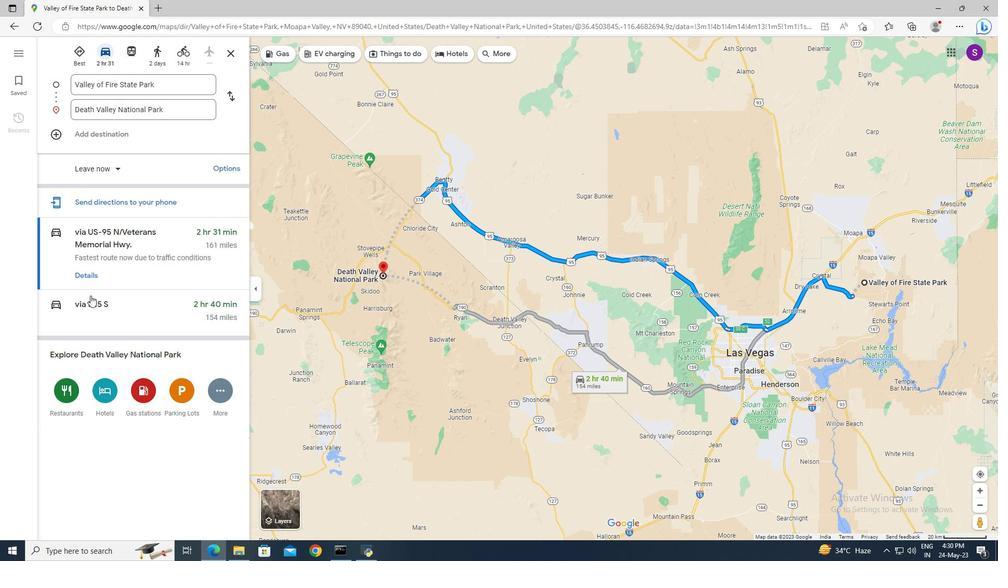 
Action: Mouse pressed left at (90, 301)
Screenshot: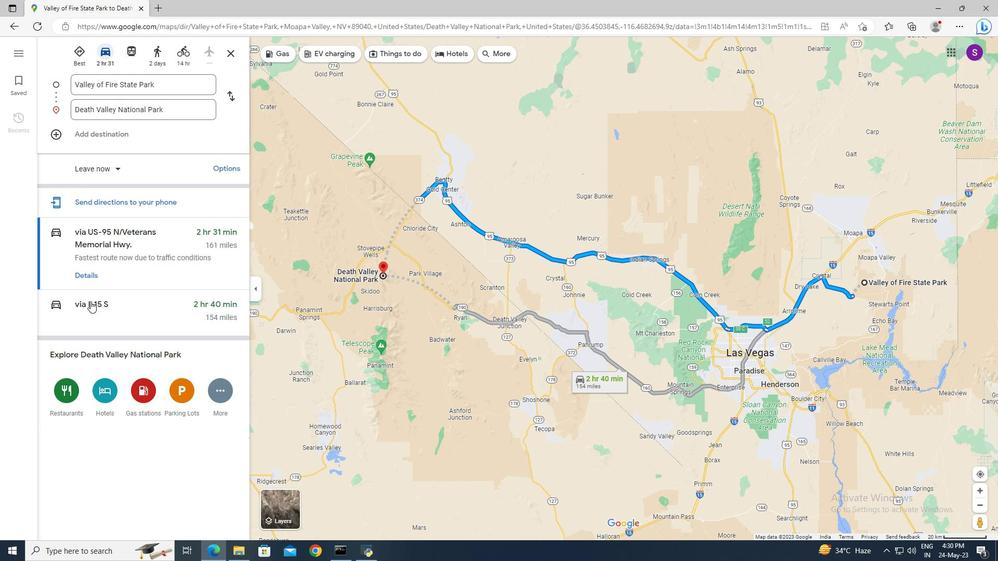 
Action: Mouse moved to (643, 352)
Screenshot: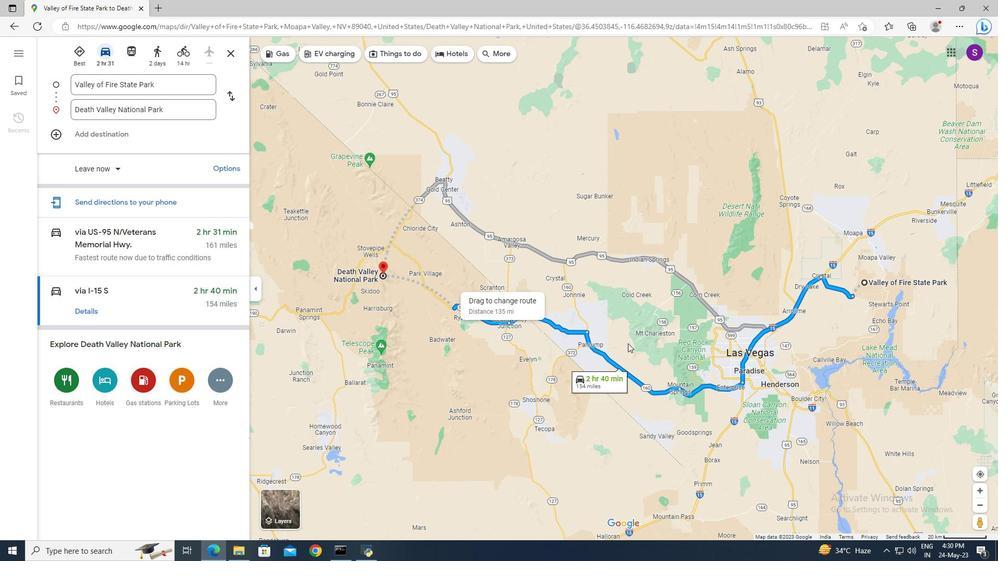 
Action: Mouse scrolled (643, 352) with delta (0, 0)
Screenshot: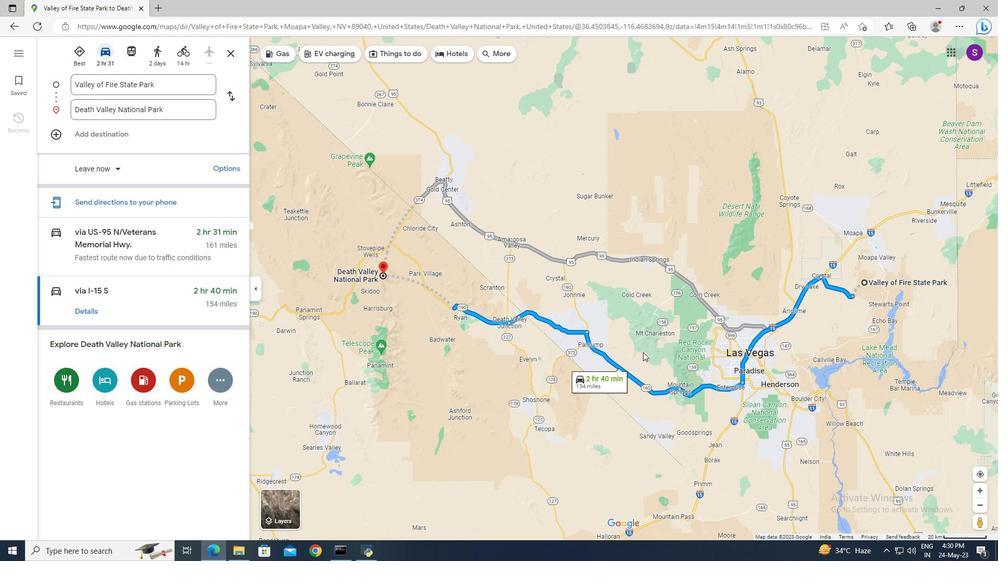 
Action: Mouse moved to (505, 354)
Screenshot: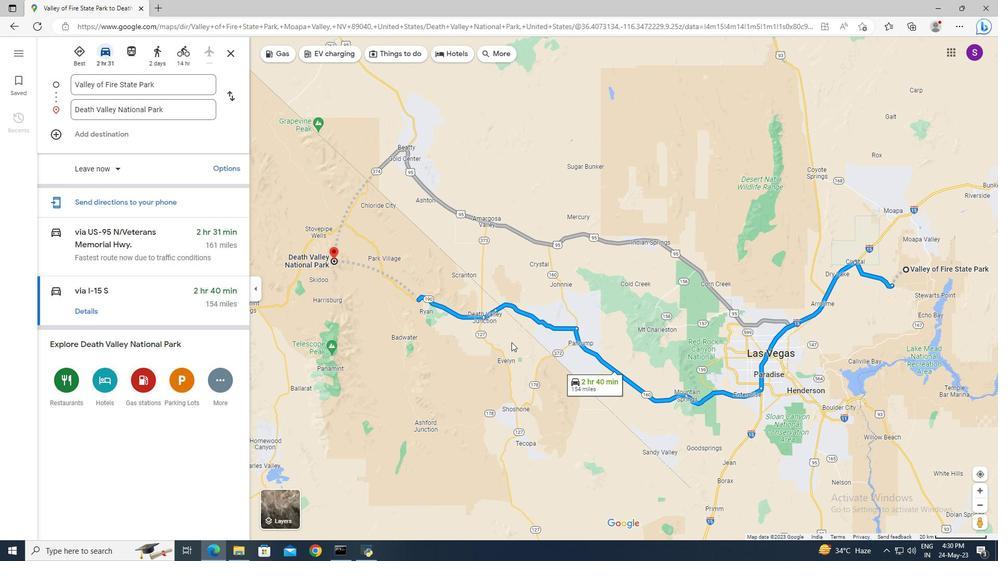 
Action: Mouse pressed left at (505, 354)
Screenshot: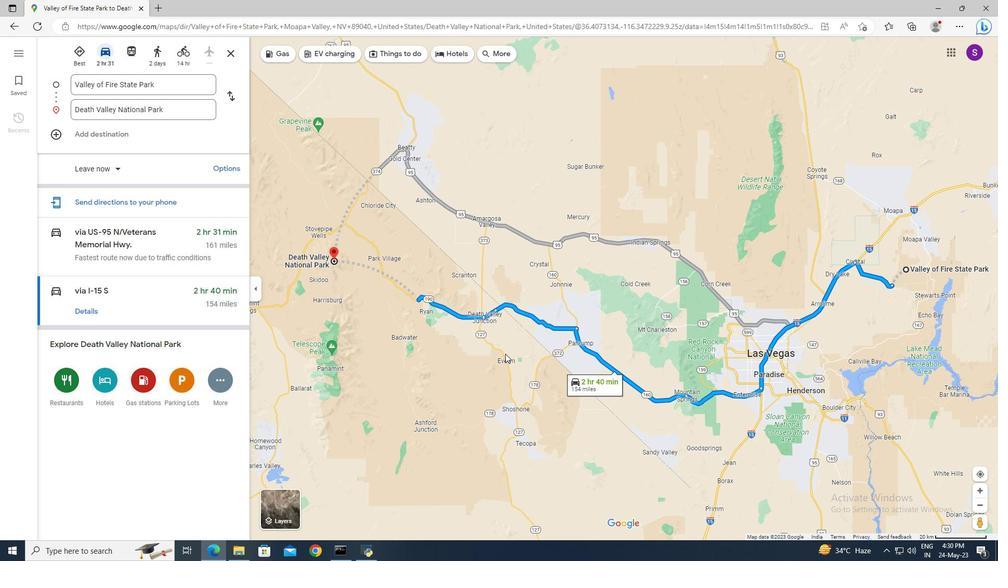 
Action: Mouse moved to (77, 309)
Screenshot: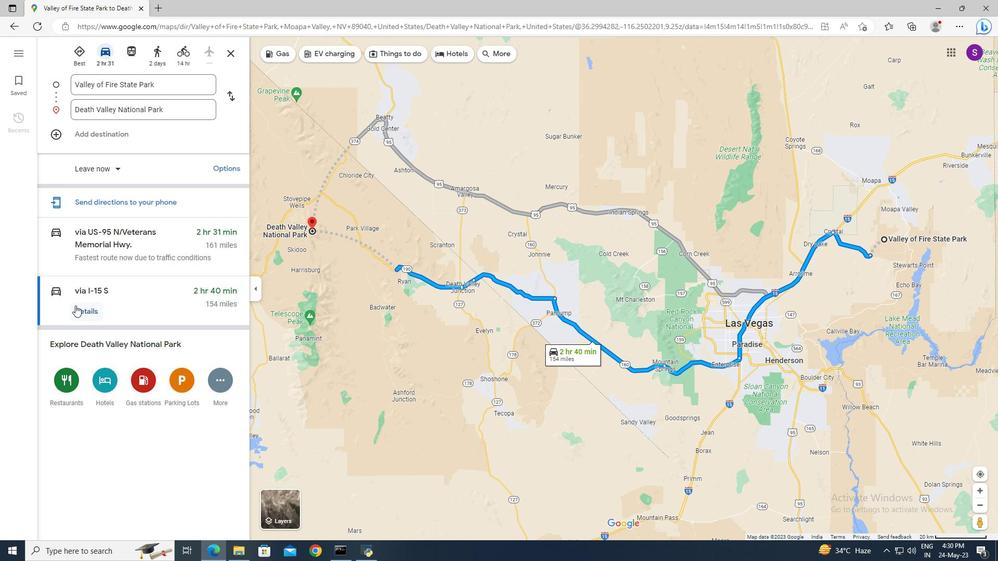 
Action: Mouse pressed left at (77, 309)
Screenshot: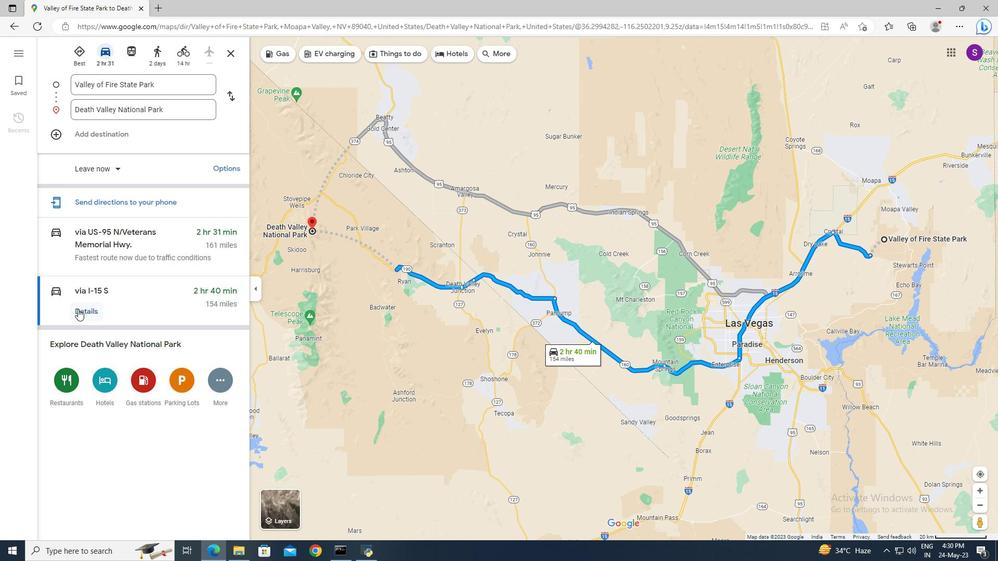 
Action: Mouse moved to (221, 173)
Screenshot: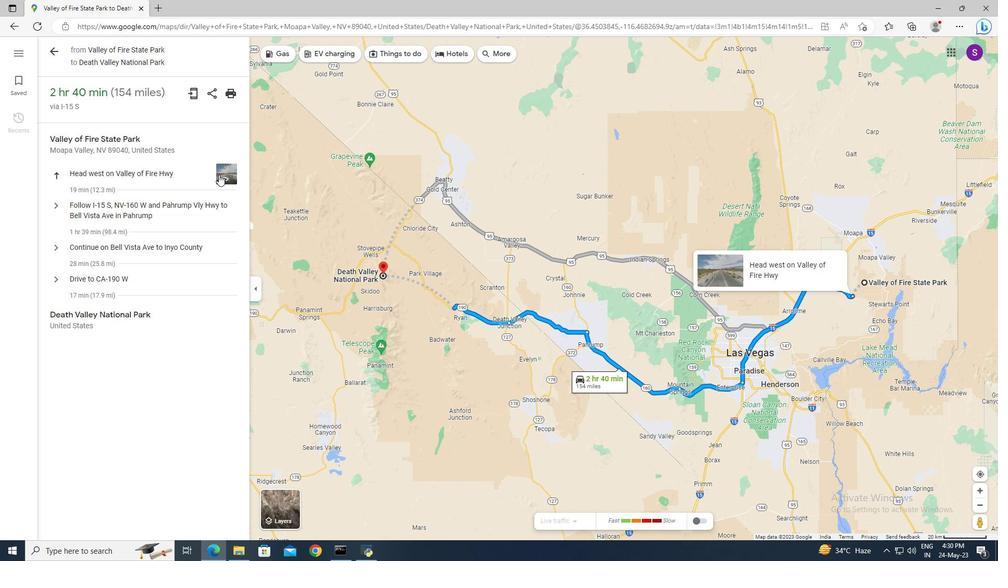 
Action: Mouse pressed left at (221, 173)
Screenshot: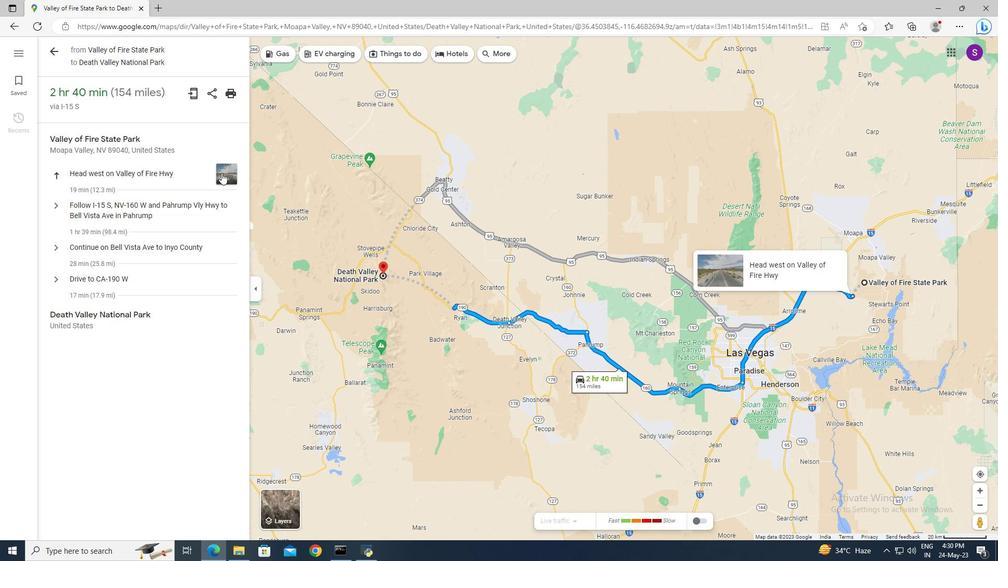 
Action: Mouse moved to (515, 250)
Screenshot: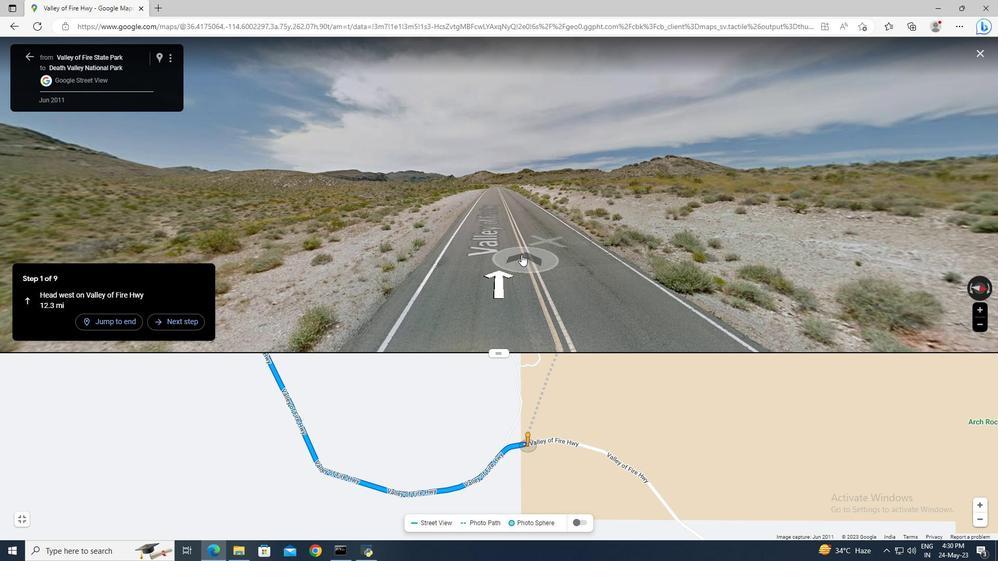 
Action: Mouse pressed left at (515, 250)
Screenshot: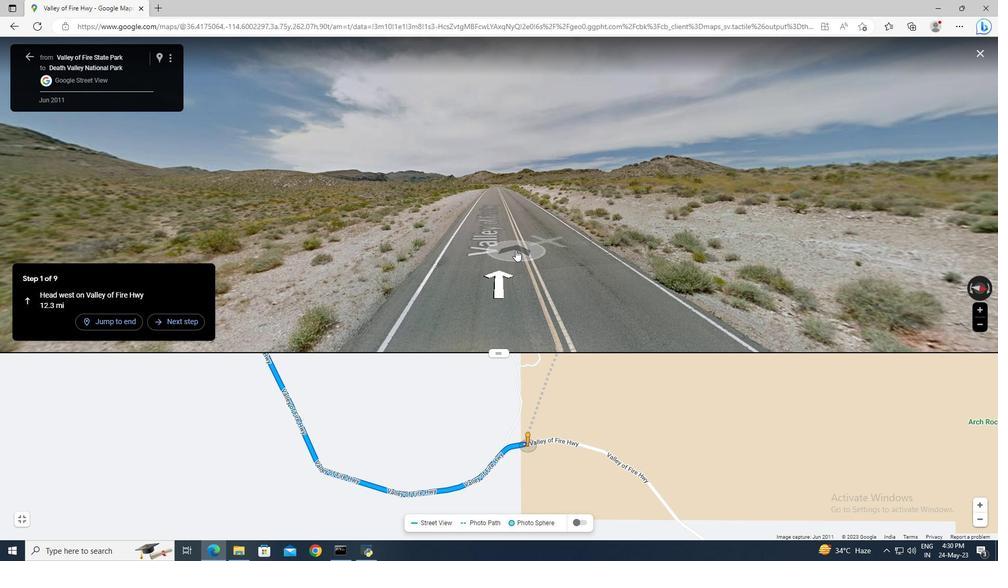 
Action: Mouse moved to (486, 257)
Screenshot: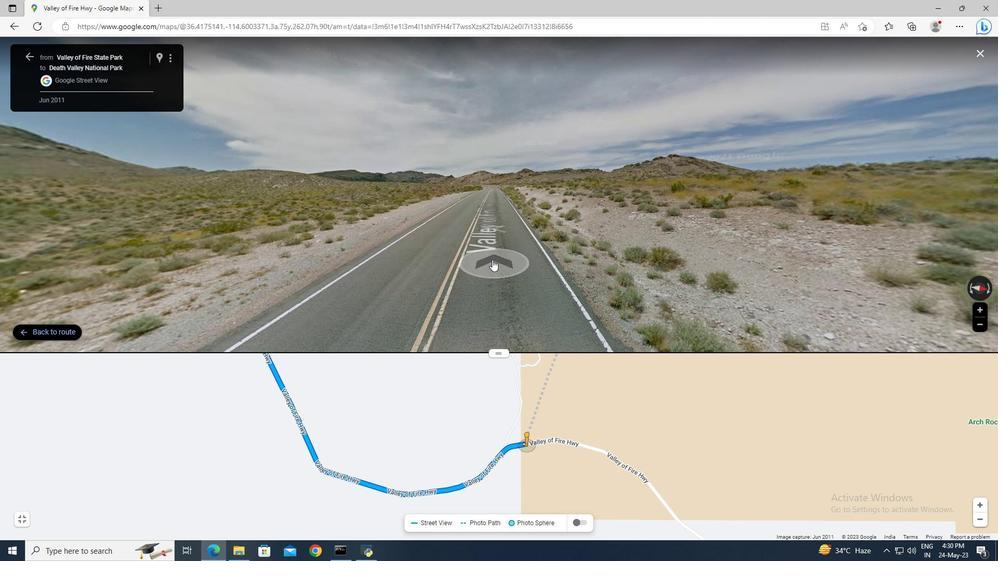 
Action: Mouse pressed left at (486, 257)
Screenshot: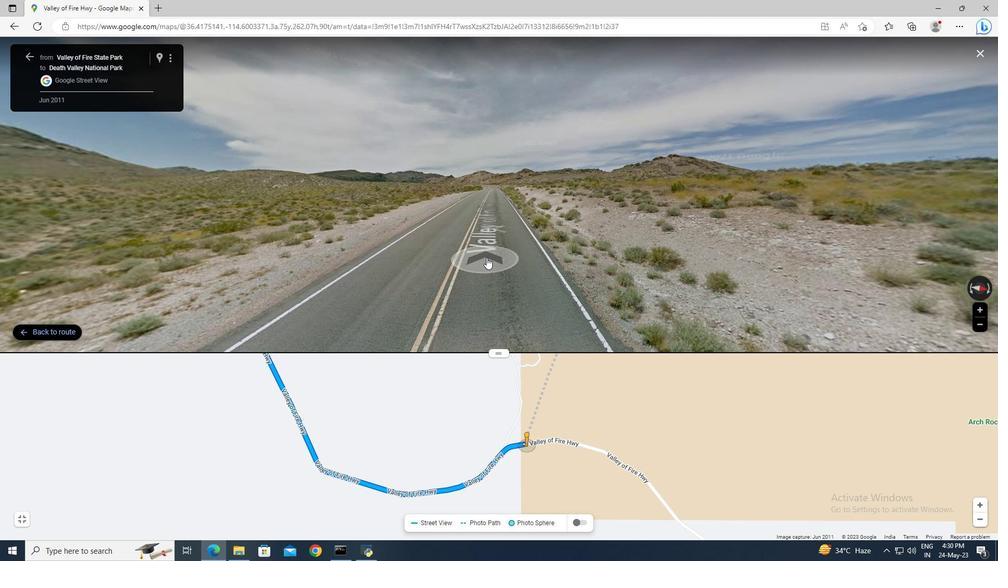 
Action: Mouse moved to (34, 56)
Screenshot: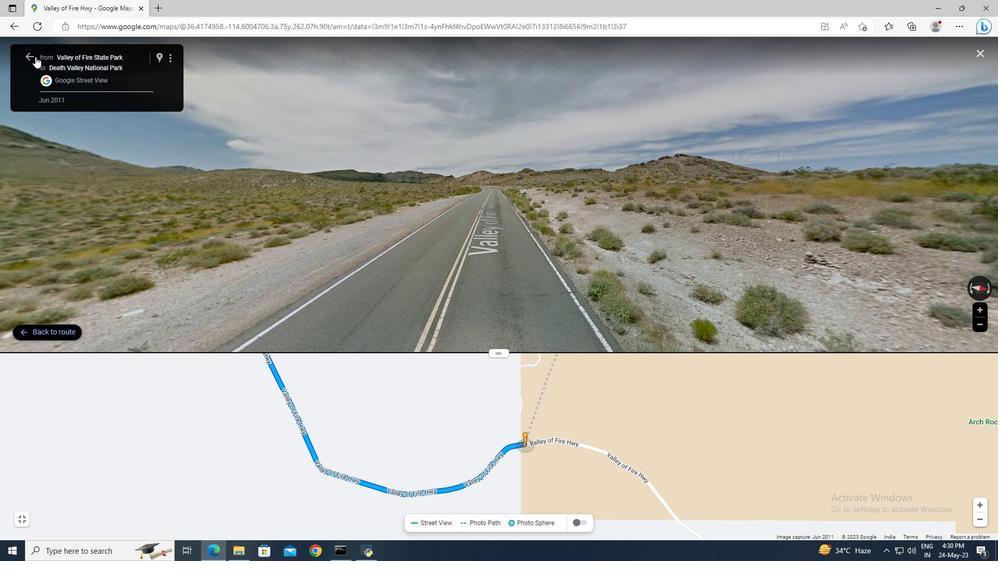 
Action: Mouse pressed left at (34, 56)
Screenshot: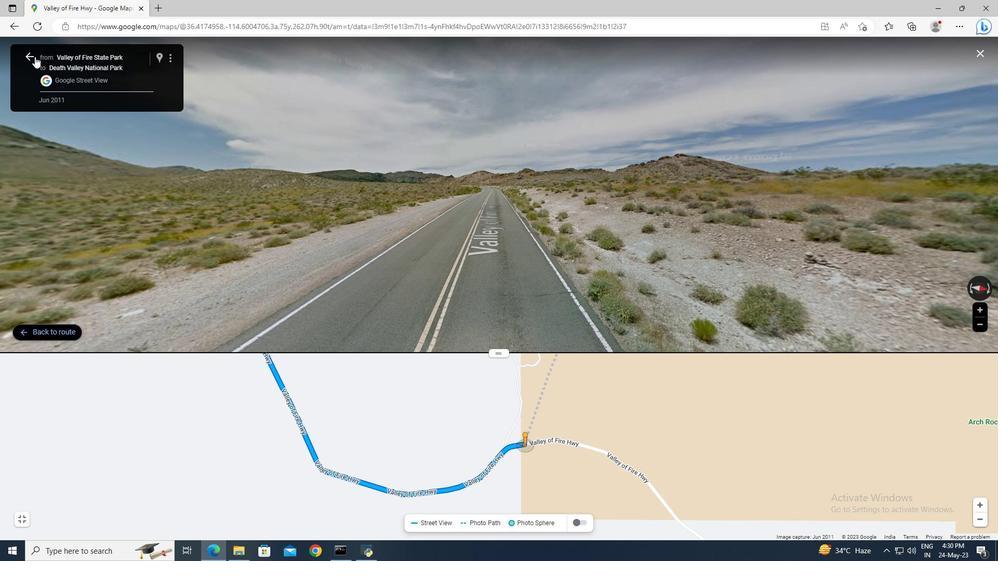 
Action: Mouse moved to (47, 79)
Screenshot: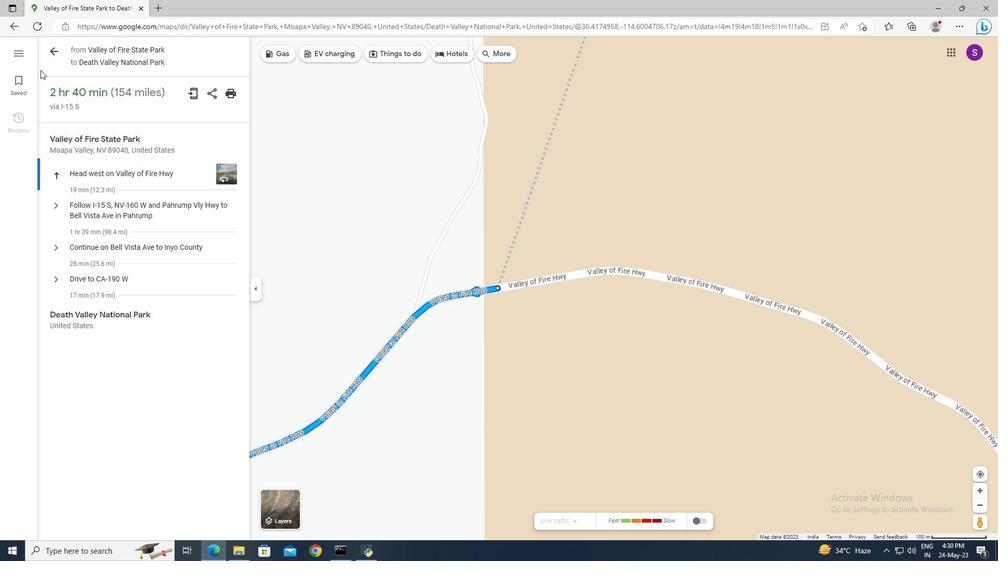
